 Task: Look for space in San Cataldo, Italy from 5th September, 2023 to 13th September, 2023 for 6 adults in price range Rs.15000 to Rs.20000. Place can be entire place with 3 bedrooms having 3 beds and 3 bathrooms. Property type can be house, flat, guest house. Booking option can be shelf check-in. Required host language is English.
Action: Mouse moved to (477, 86)
Screenshot: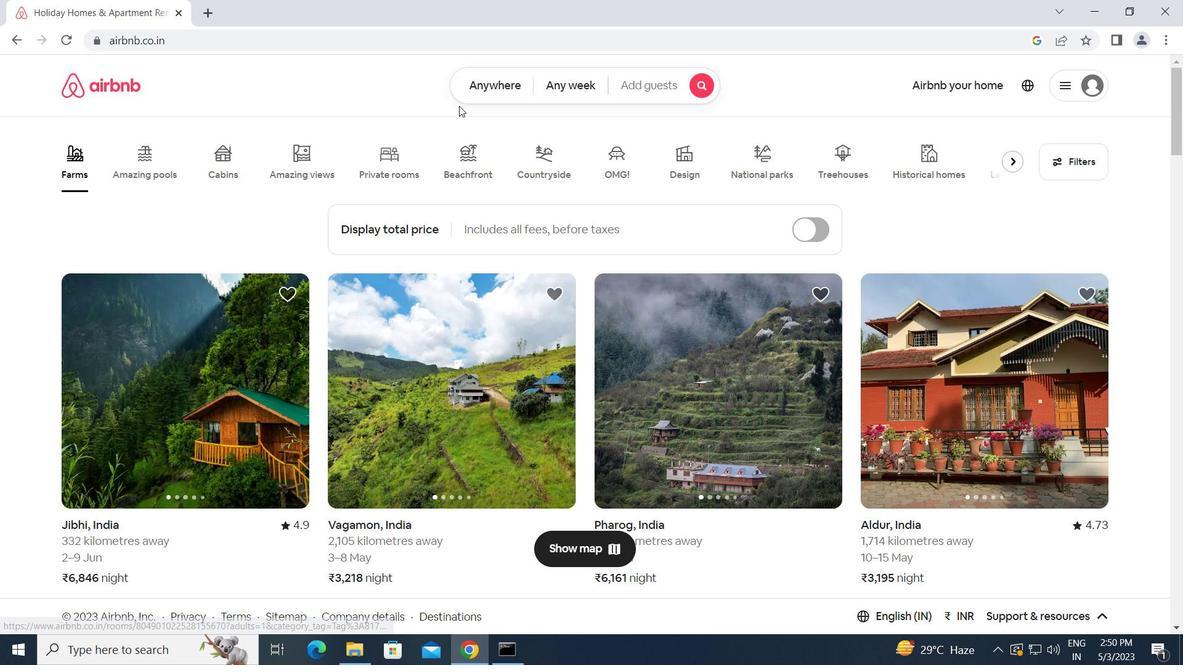 
Action: Mouse pressed left at (477, 86)
Screenshot: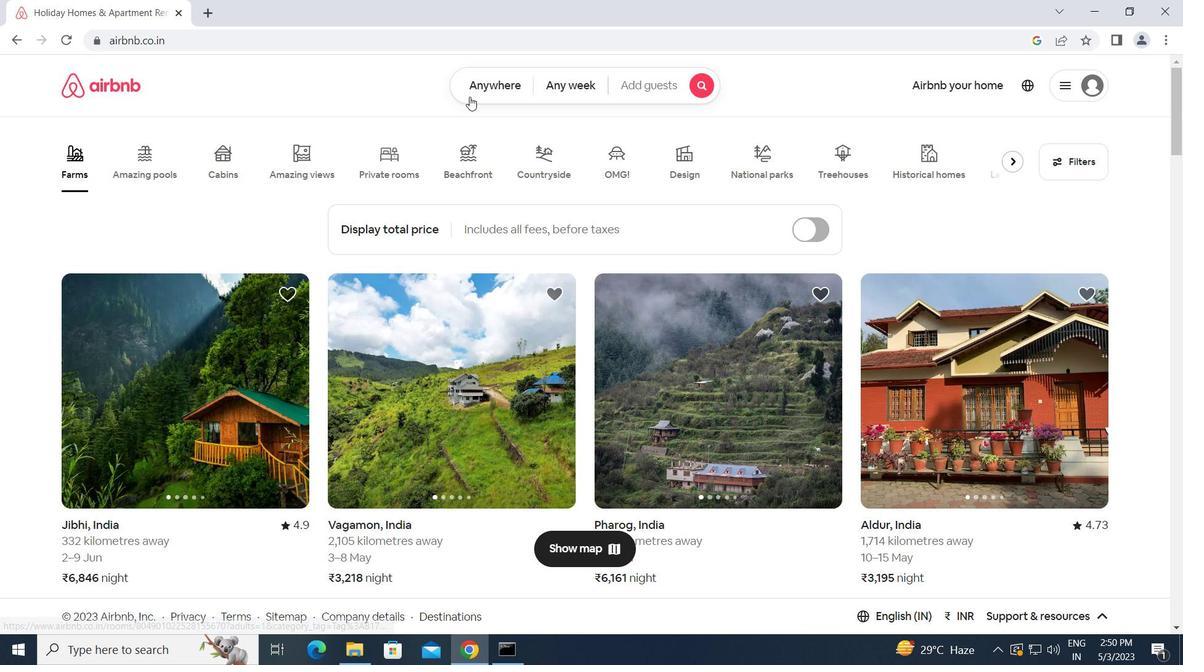 
Action: Mouse moved to (416, 131)
Screenshot: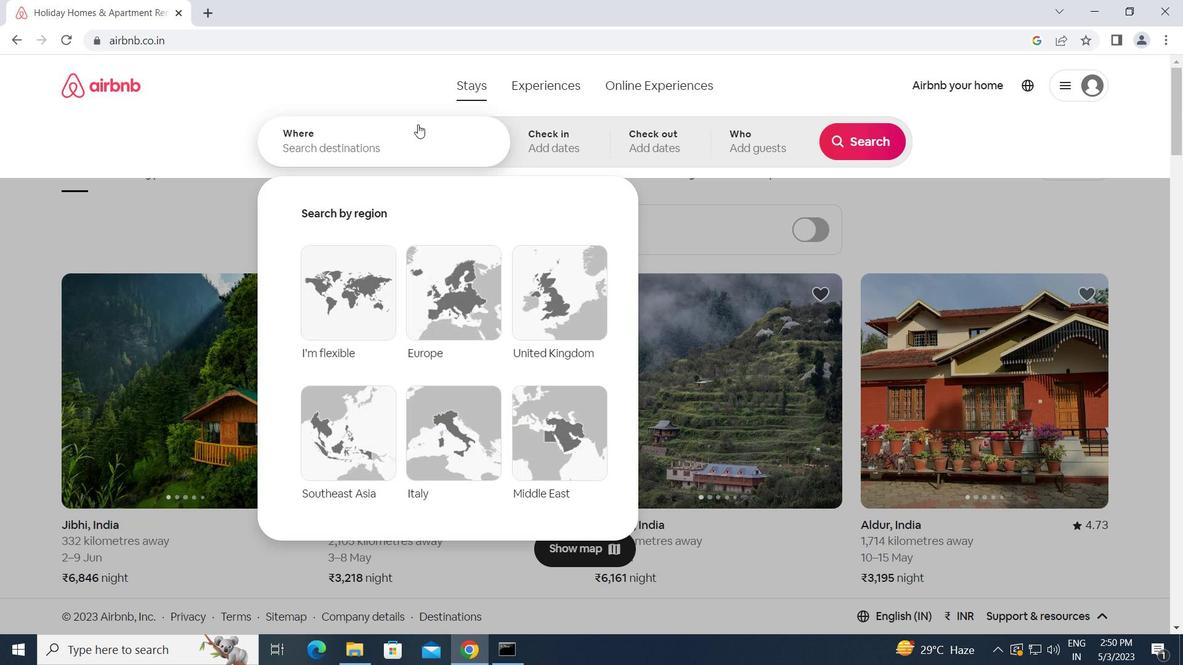 
Action: Mouse pressed left at (416, 131)
Screenshot: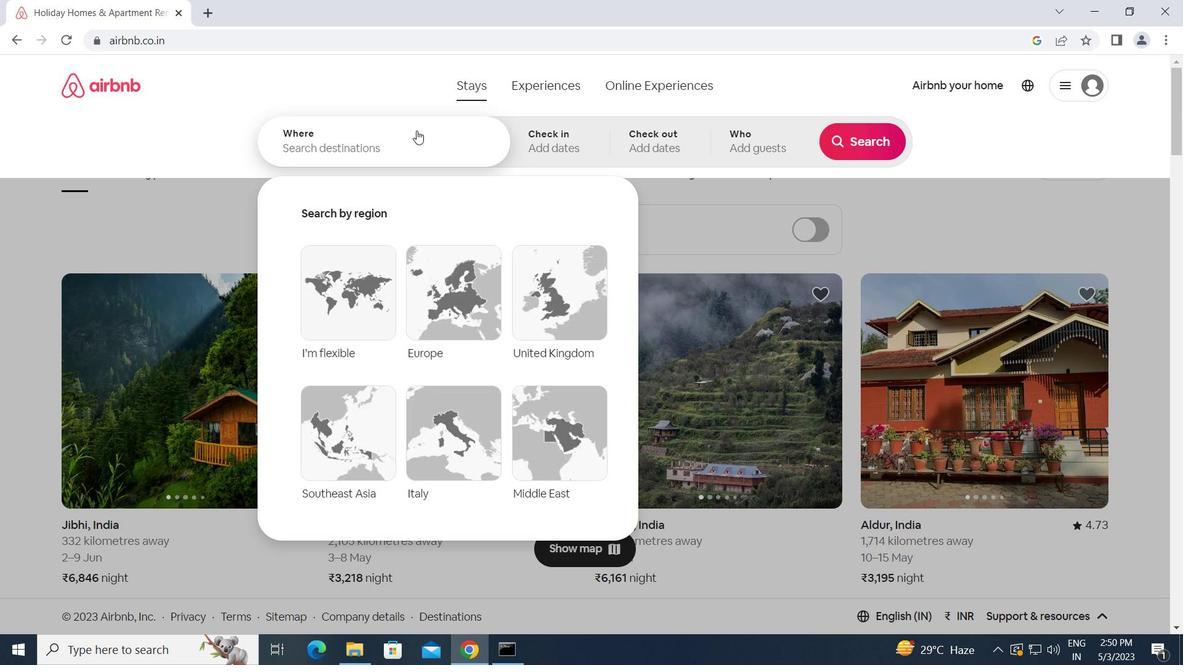 
Action: Key pressed s<Key.caps_lock>an<Key.space><Key.caps_lock>c<Key.caps_lock>ataldo,<Key.space><Key.caps_lock>i<Key.caps_lock>taly<Key.enter>
Screenshot: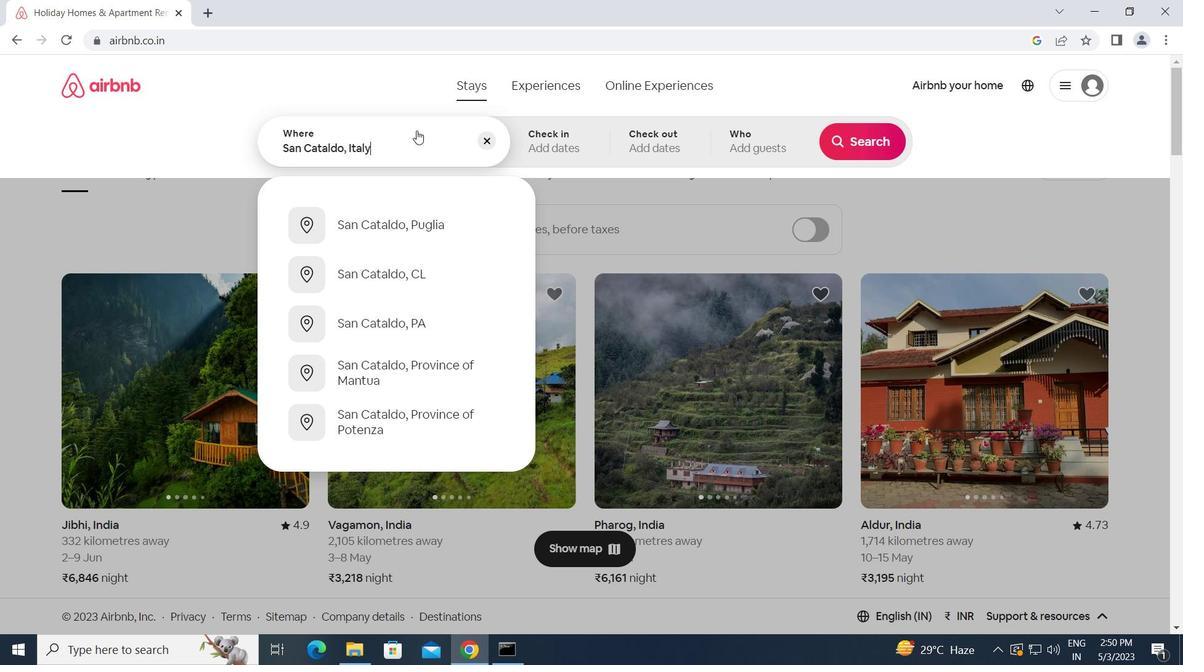 
Action: Mouse moved to (867, 272)
Screenshot: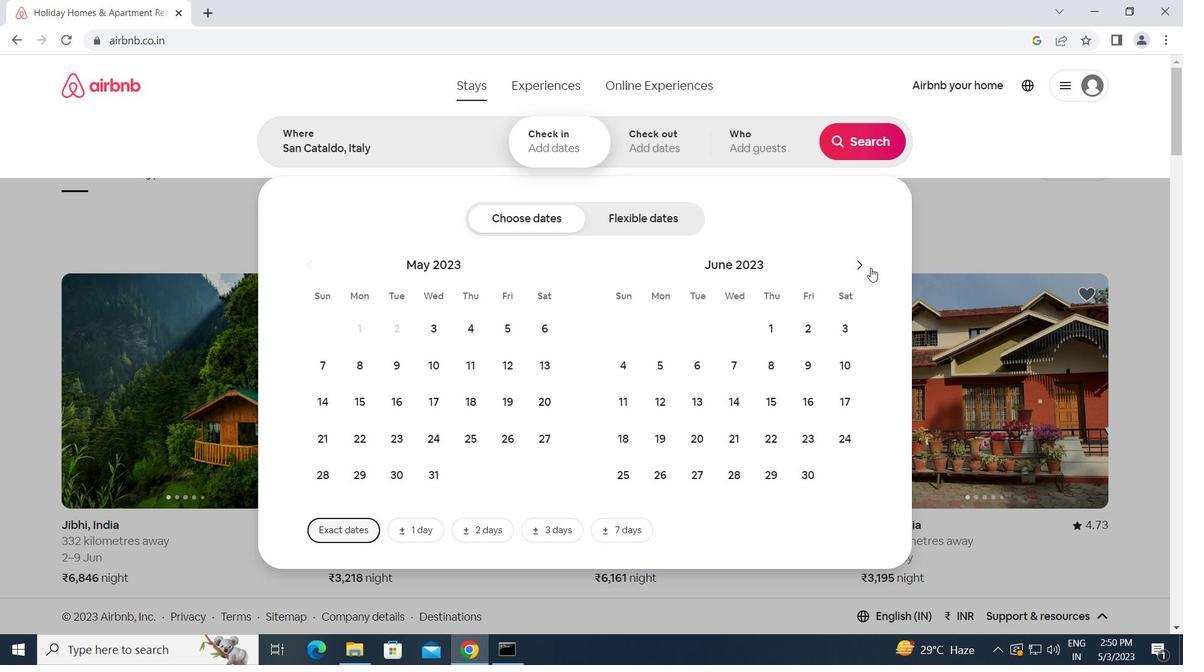 
Action: Mouse pressed left at (867, 272)
Screenshot: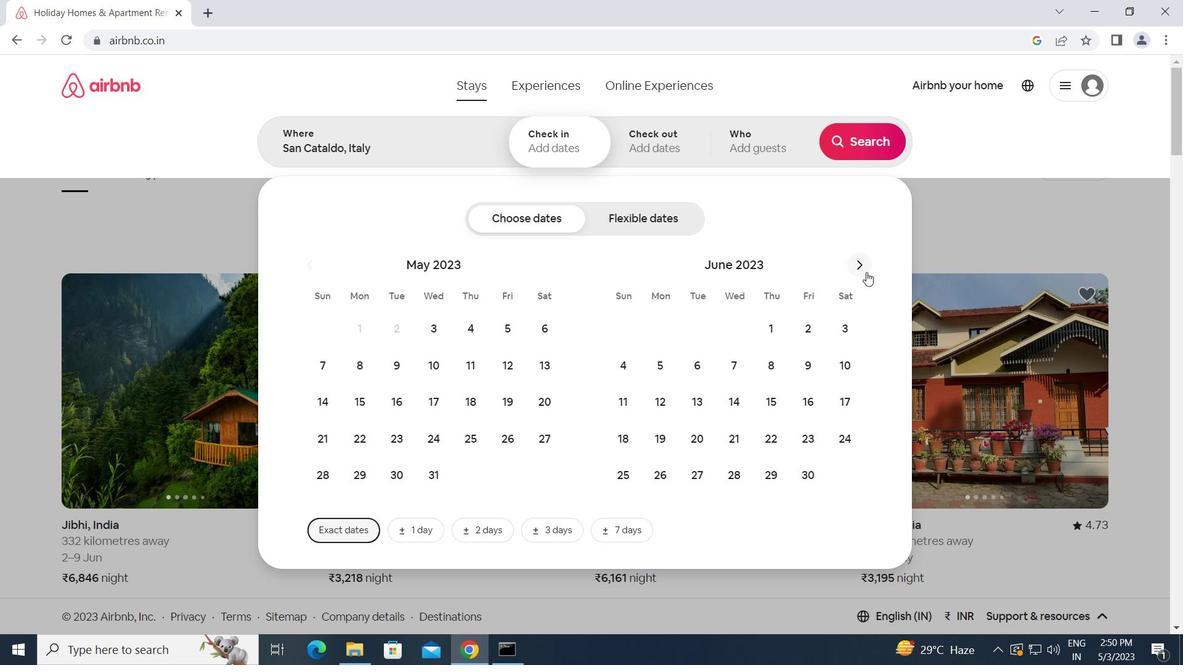 
Action: Mouse pressed left at (867, 272)
Screenshot: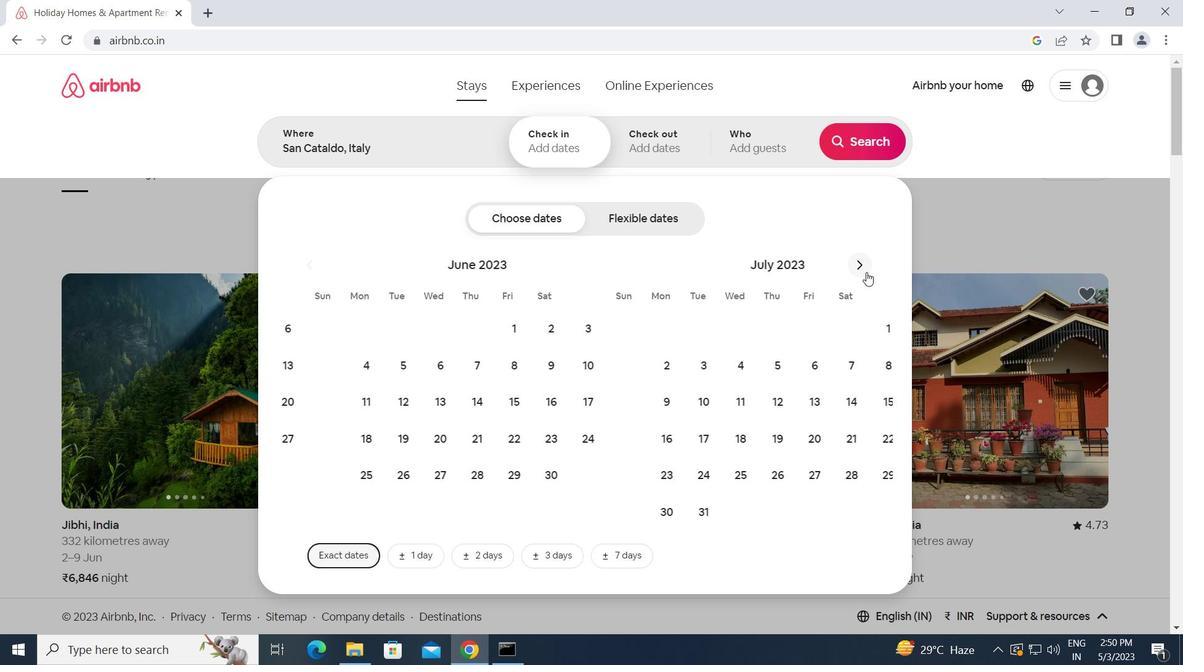 
Action: Mouse pressed left at (867, 272)
Screenshot: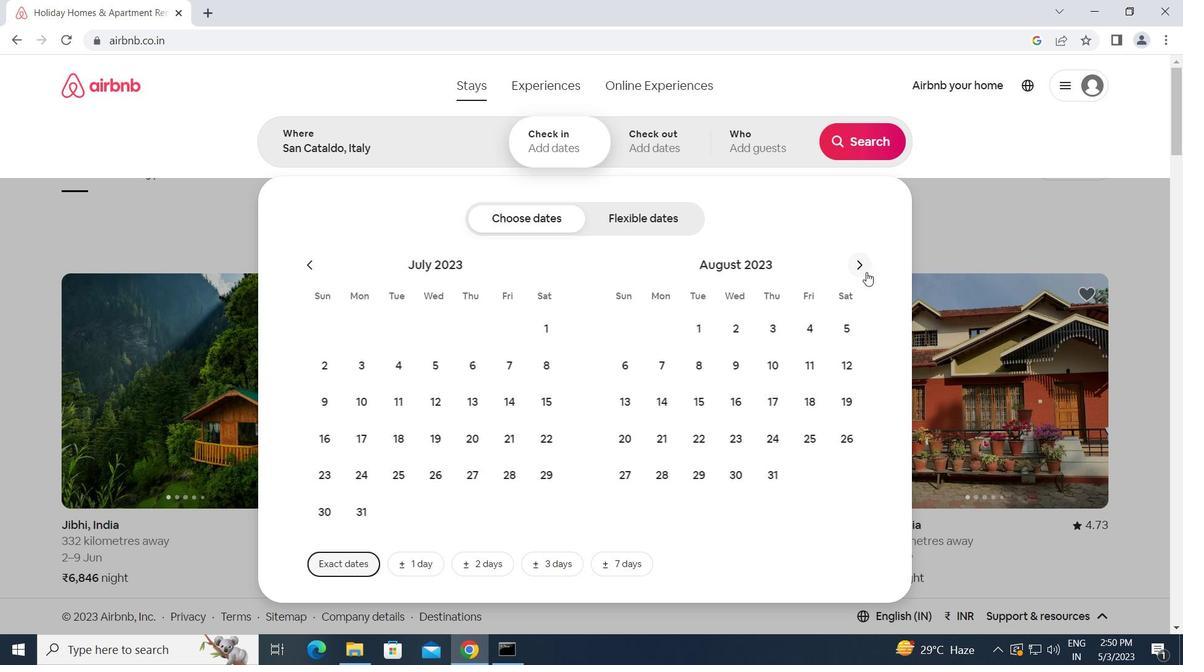 
Action: Mouse moved to (694, 371)
Screenshot: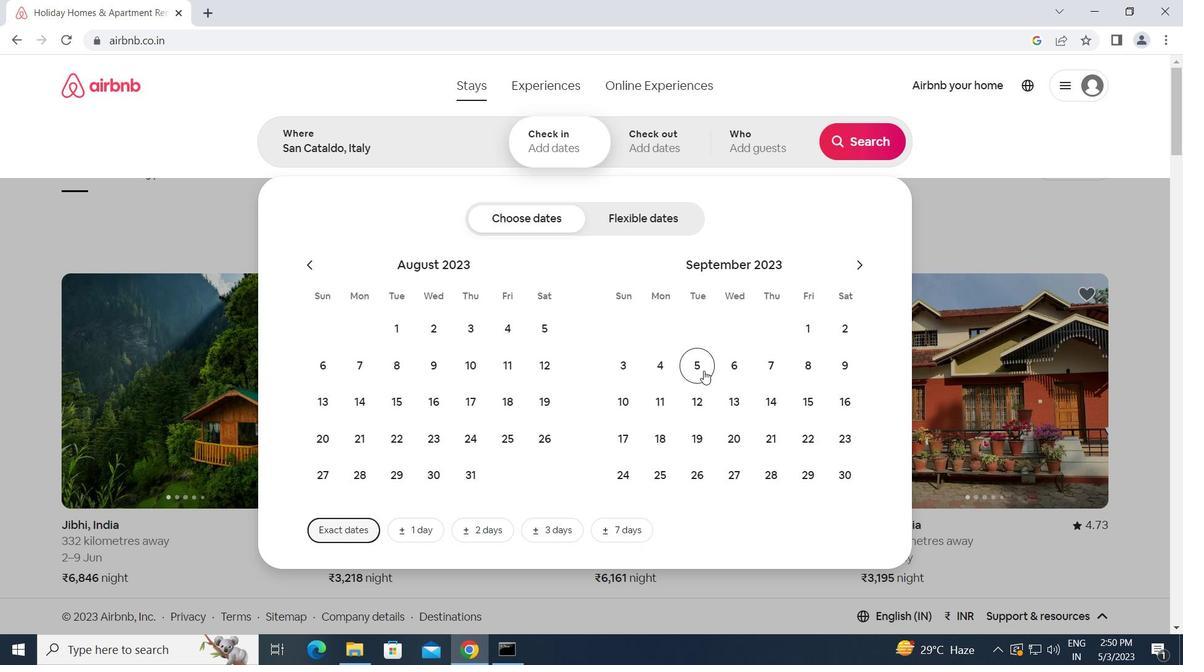 
Action: Mouse pressed left at (694, 371)
Screenshot: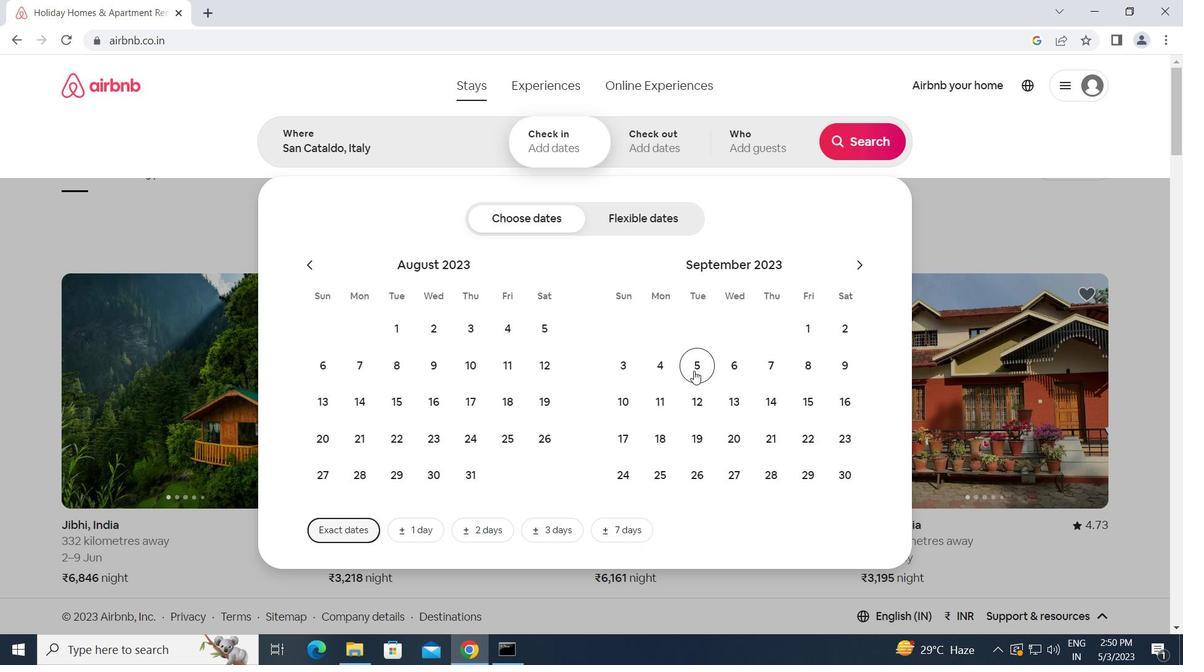 
Action: Mouse moved to (743, 402)
Screenshot: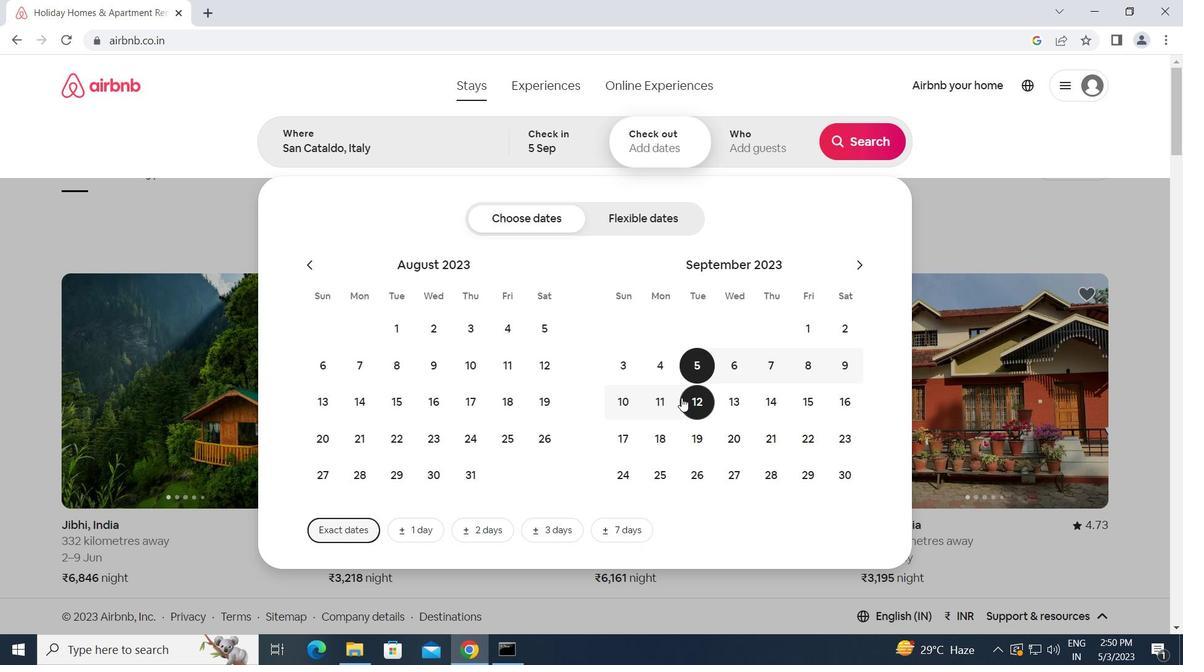 
Action: Mouse pressed left at (743, 402)
Screenshot: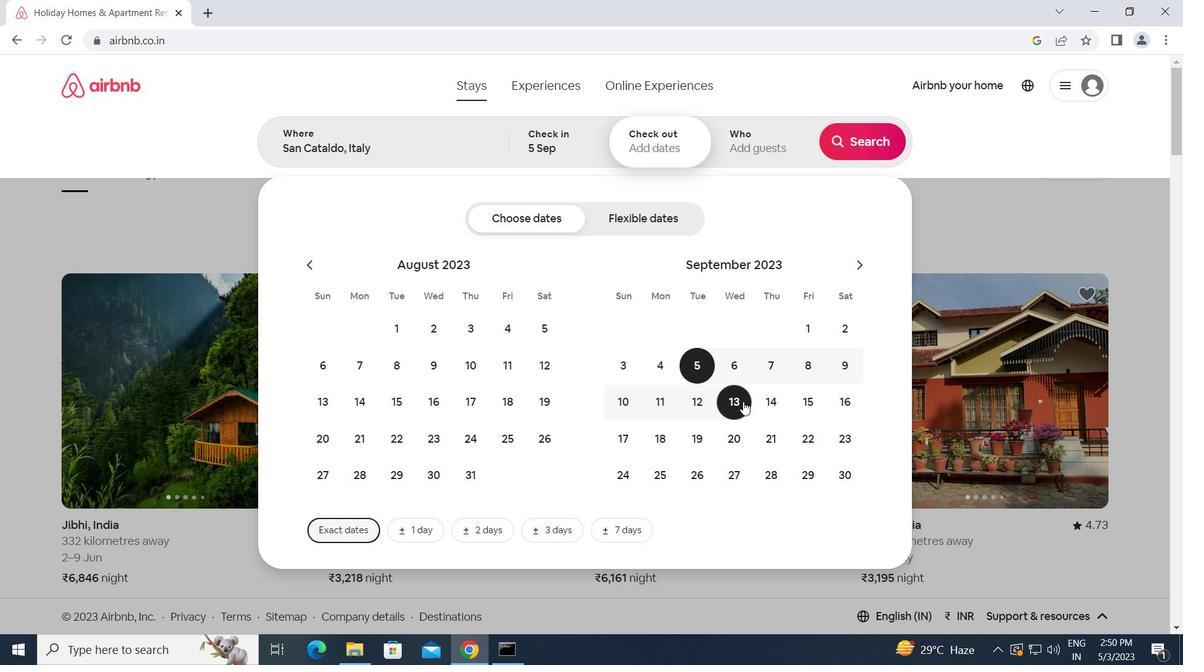 
Action: Mouse moved to (768, 141)
Screenshot: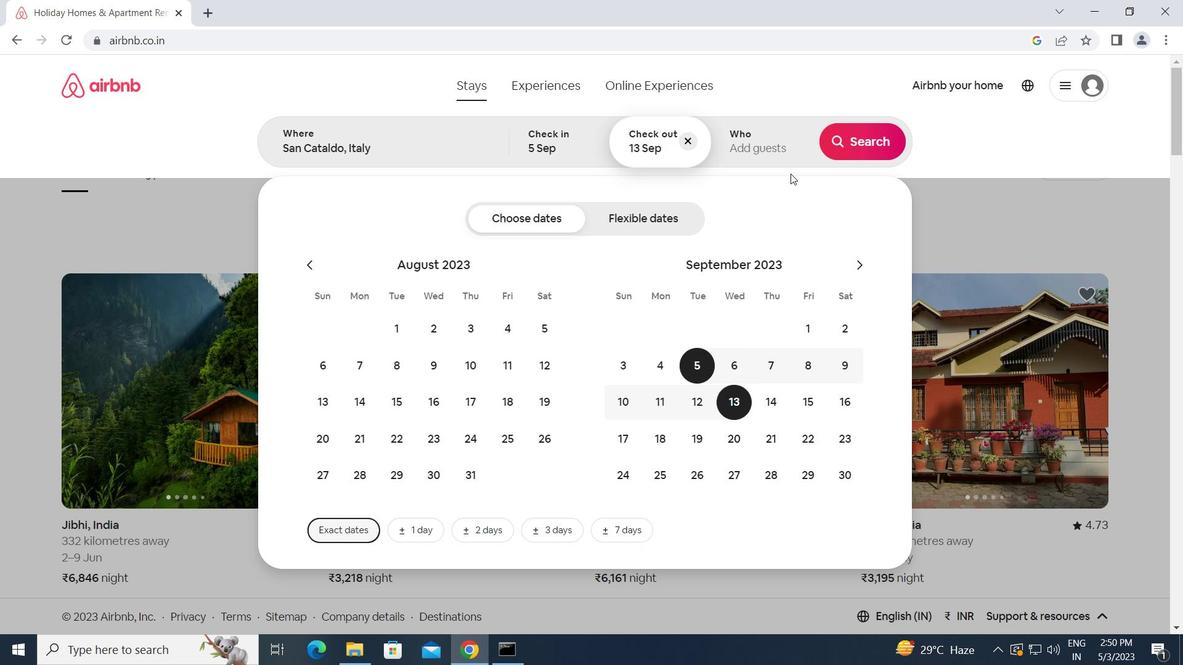 
Action: Mouse pressed left at (768, 141)
Screenshot: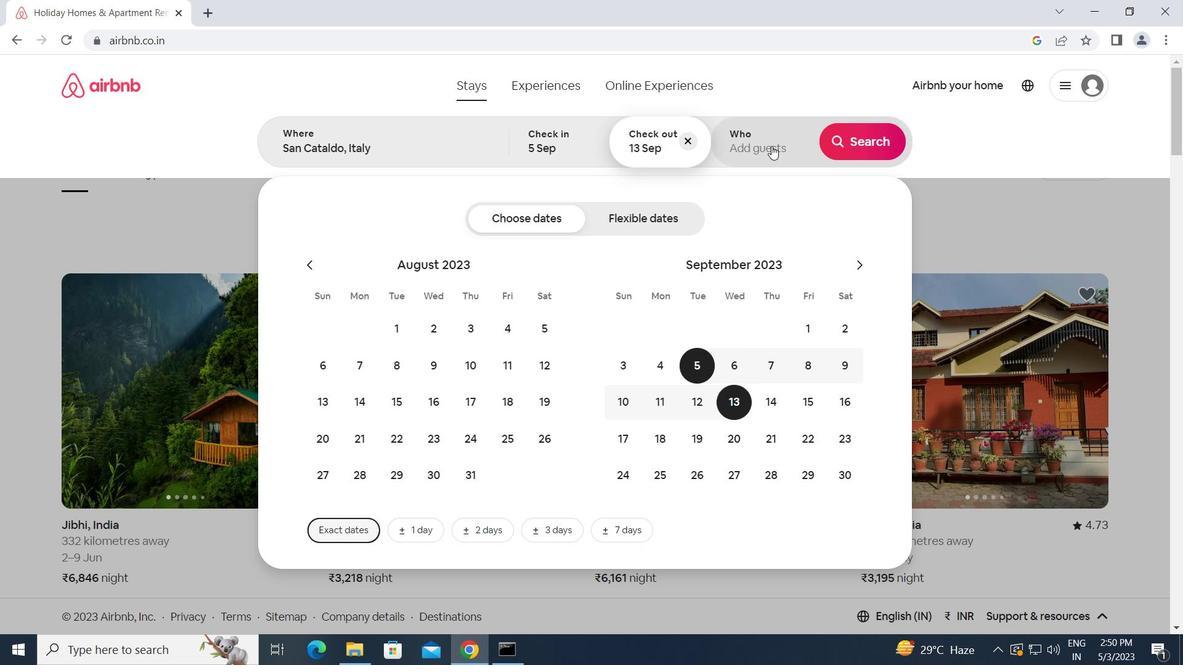 
Action: Mouse moved to (873, 225)
Screenshot: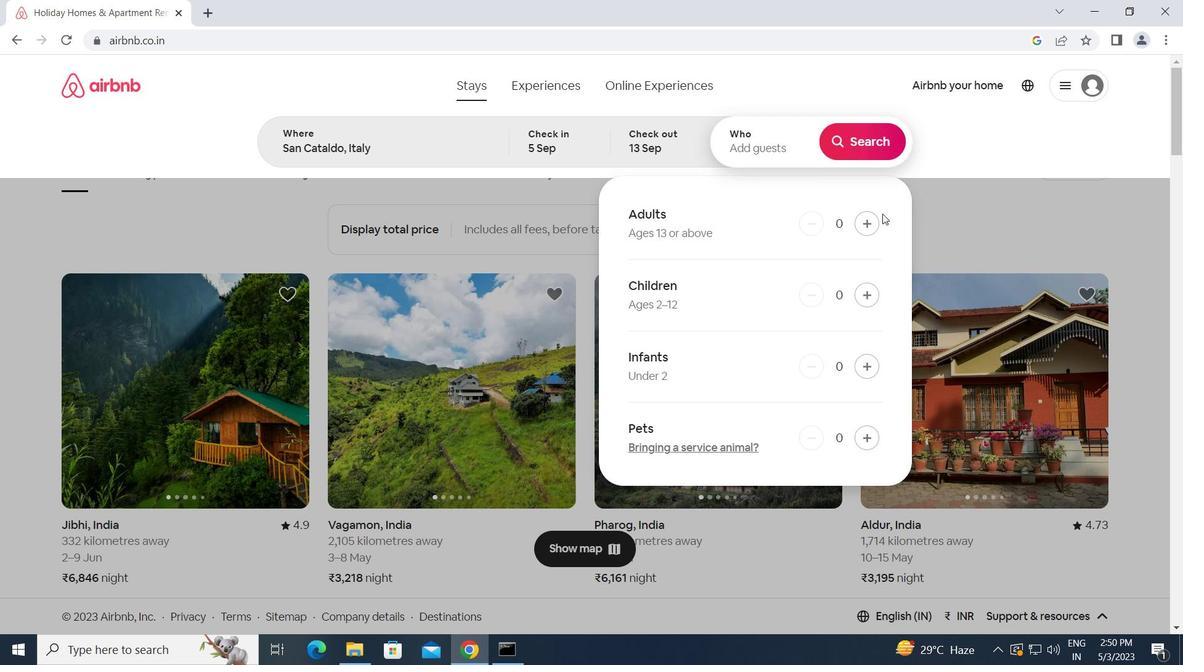 
Action: Mouse pressed left at (873, 225)
Screenshot: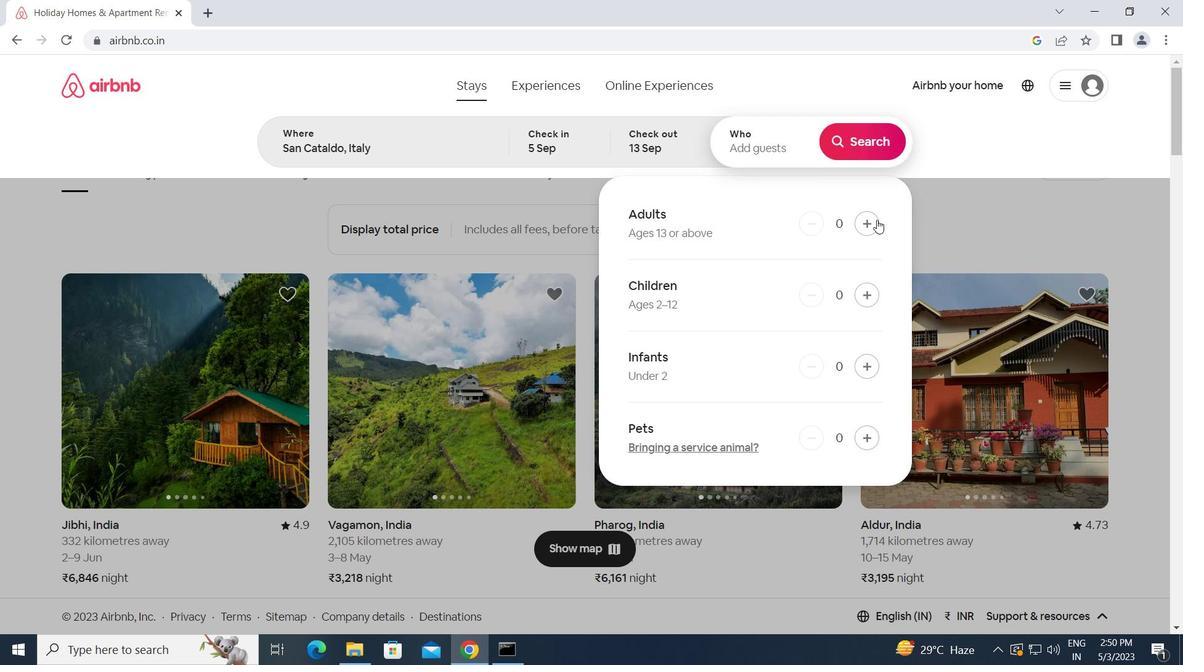 
Action: Mouse moved to (873, 226)
Screenshot: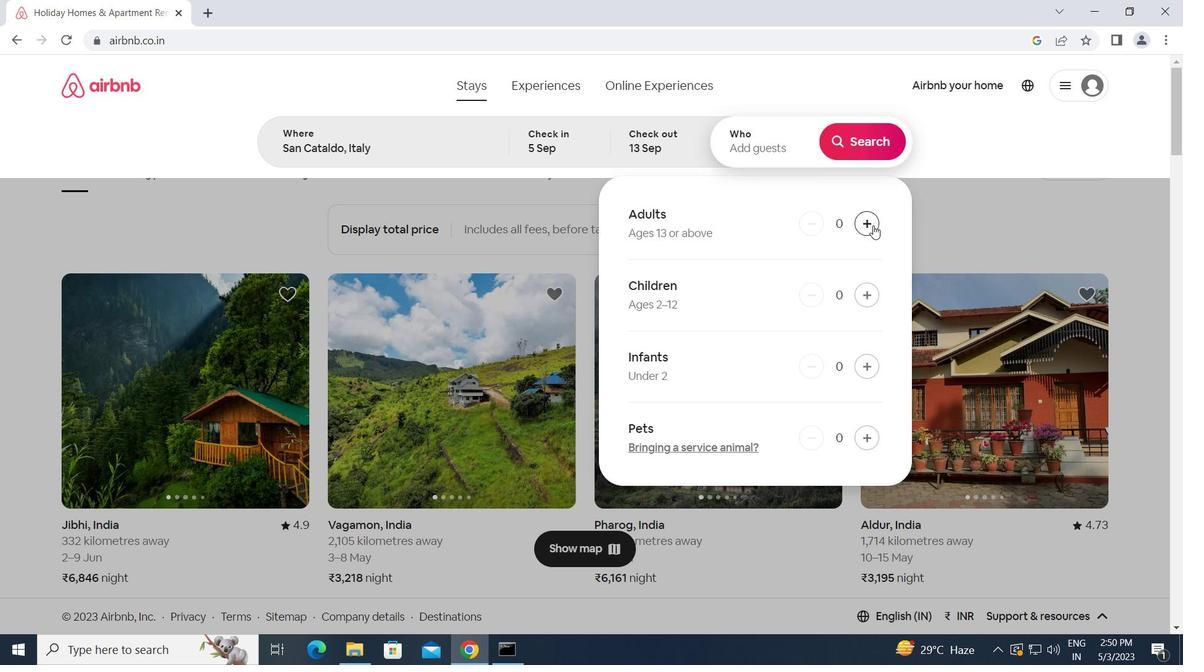 
Action: Mouse pressed left at (873, 226)
Screenshot: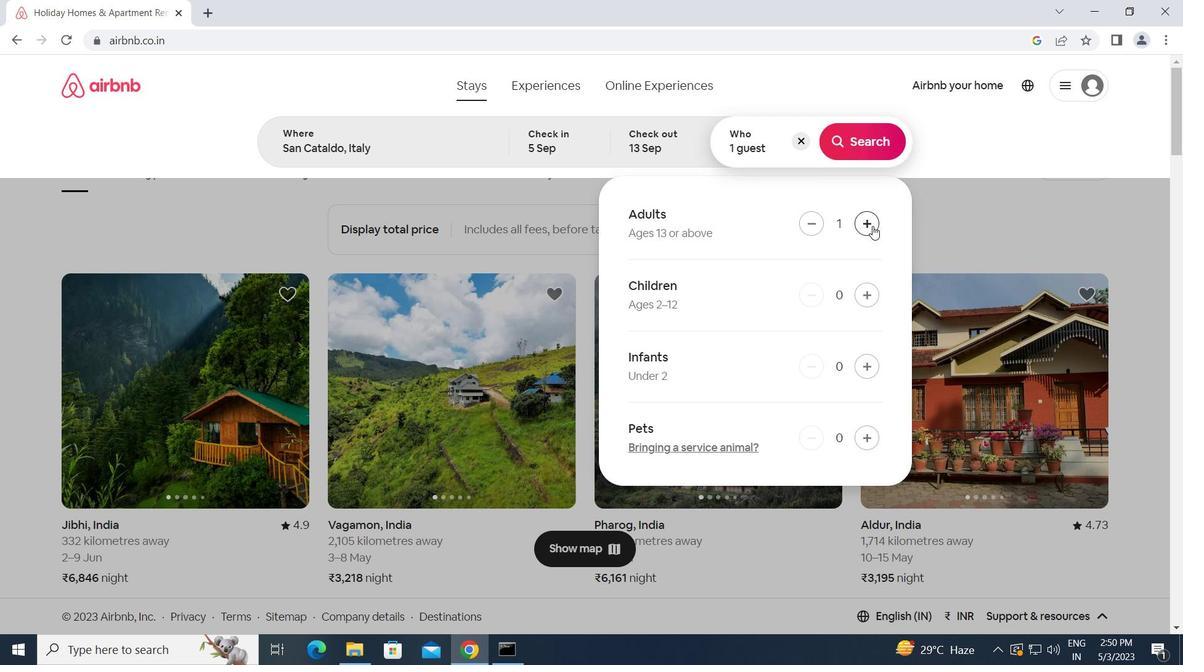 
Action: Mouse pressed left at (873, 226)
Screenshot: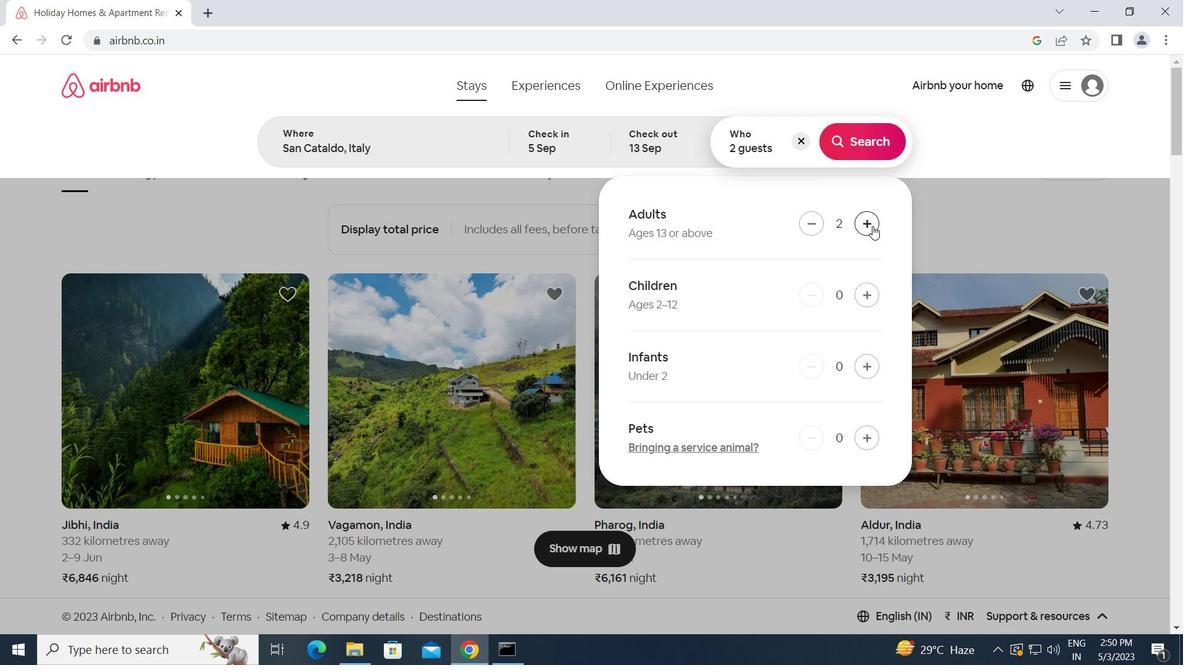 
Action: Mouse pressed left at (873, 226)
Screenshot: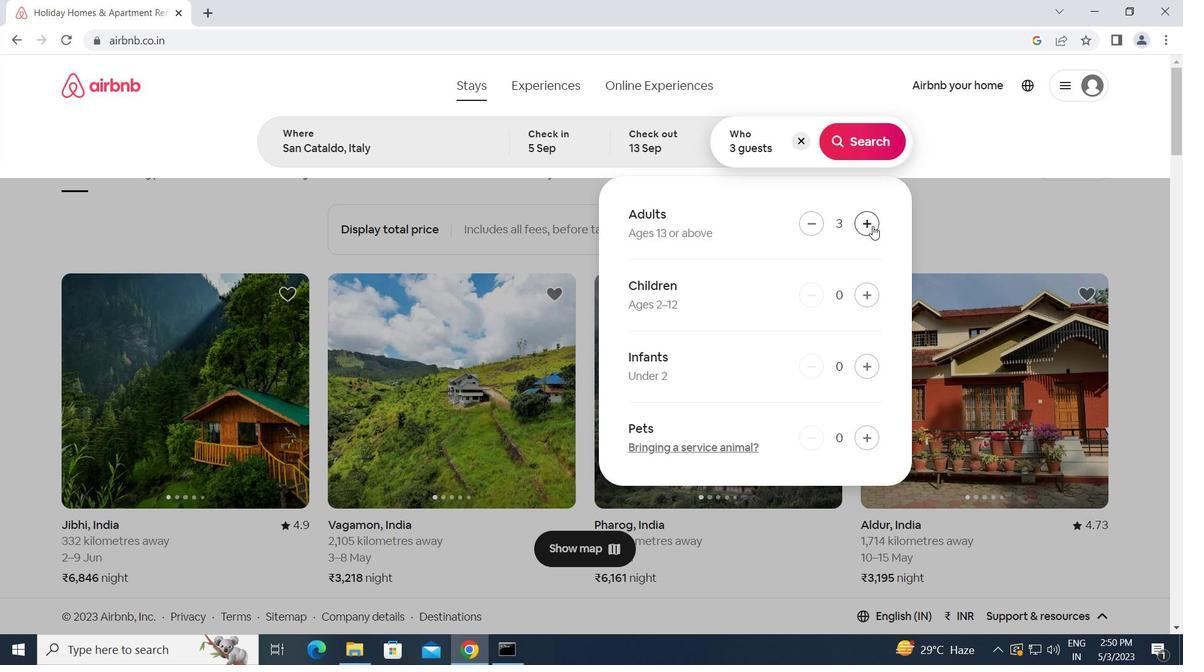 
Action: Mouse pressed left at (873, 226)
Screenshot: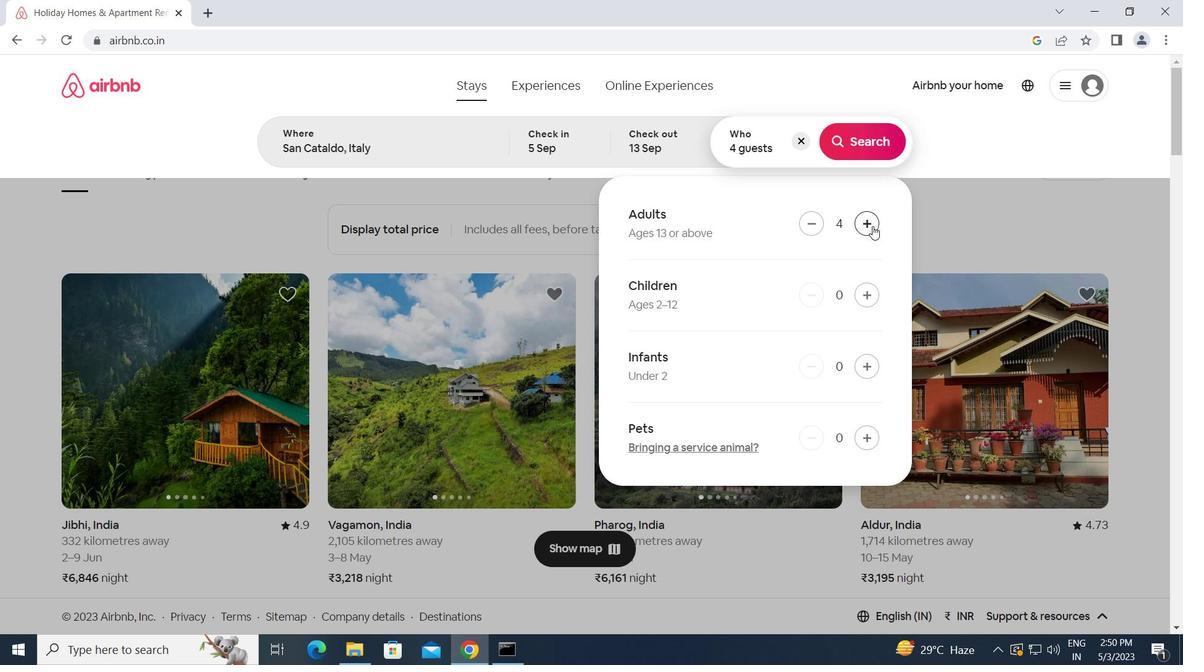 
Action: Mouse pressed left at (873, 226)
Screenshot: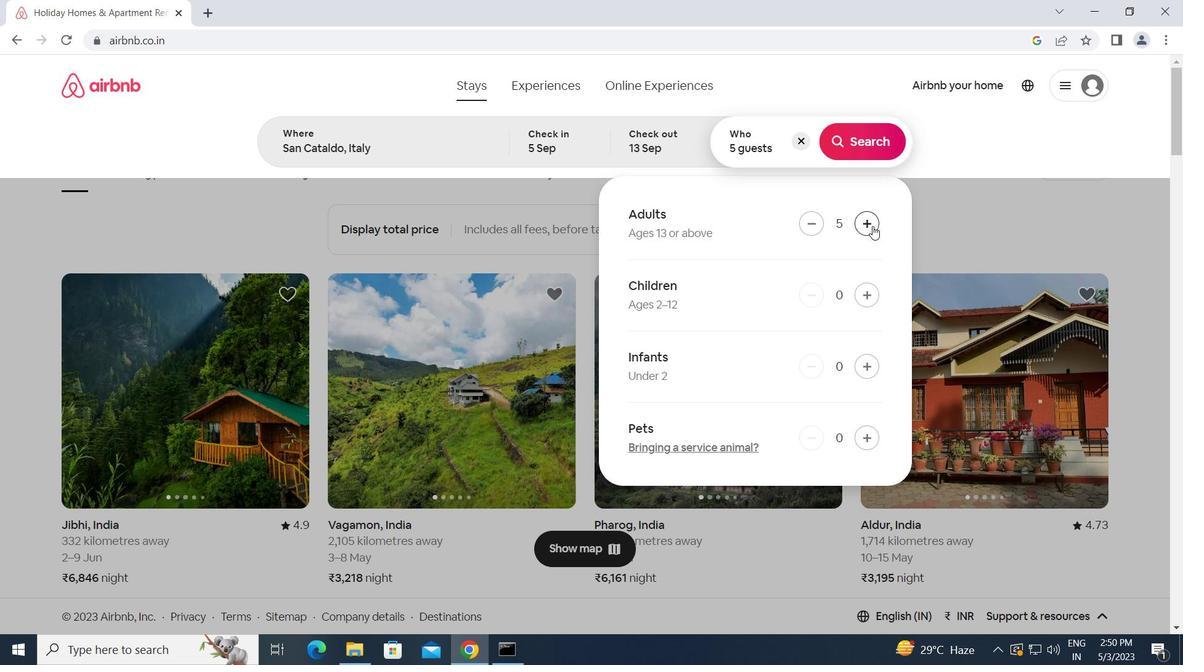 
Action: Mouse moved to (858, 146)
Screenshot: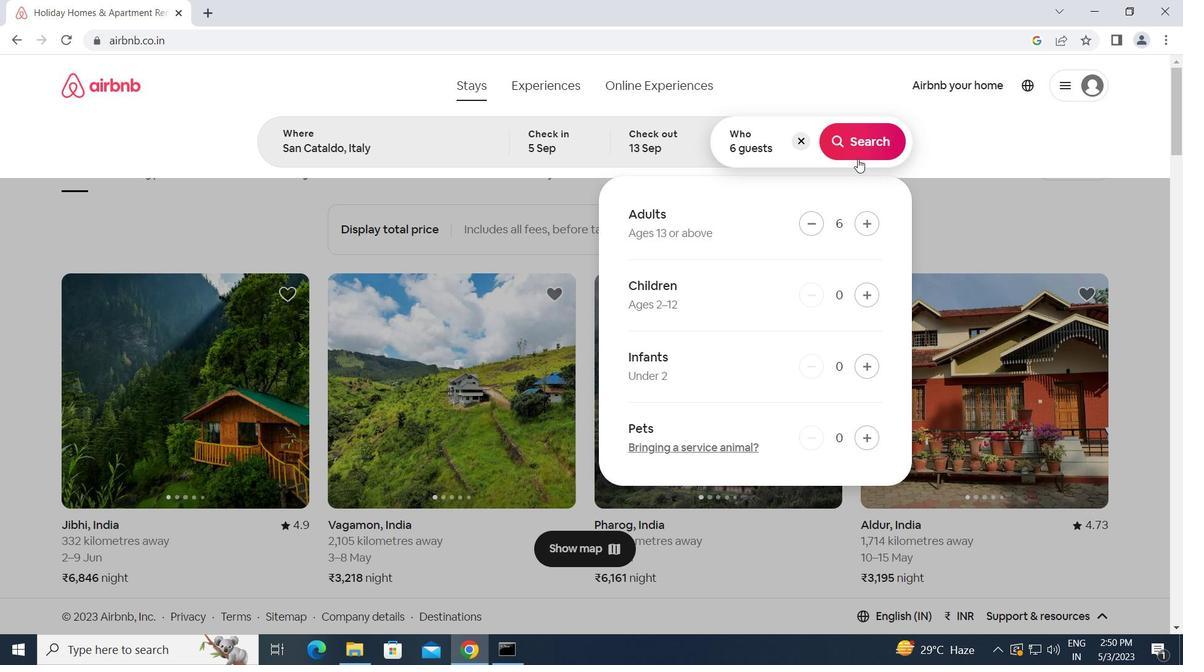 
Action: Mouse pressed left at (858, 146)
Screenshot: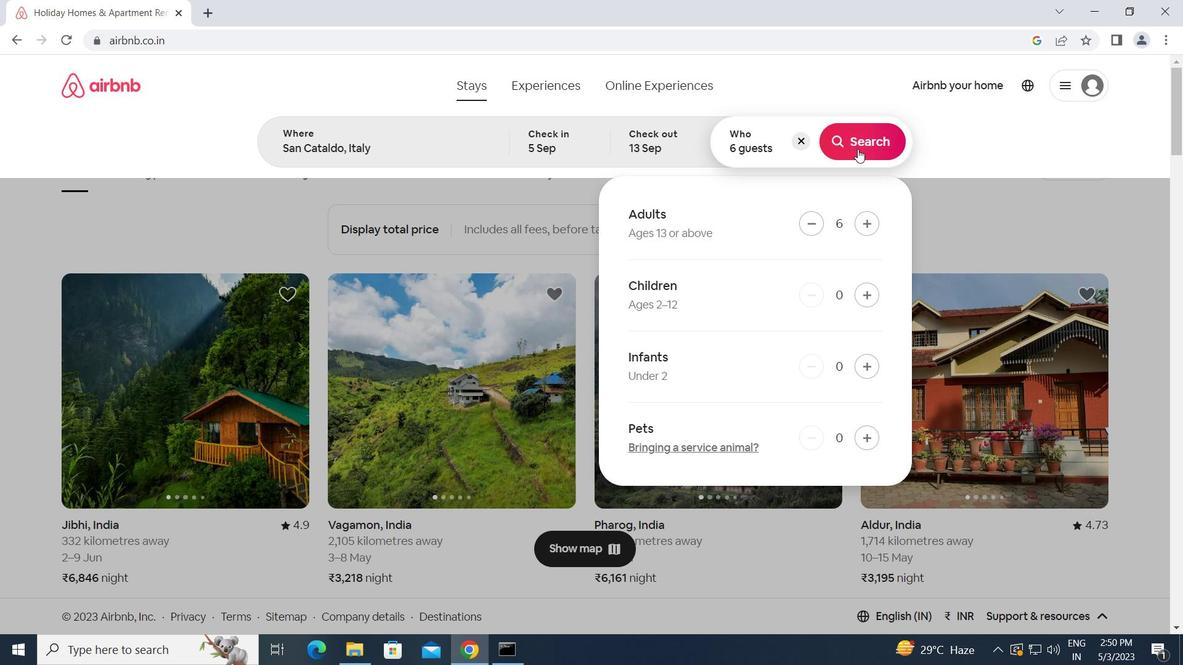 
Action: Mouse moved to (1101, 148)
Screenshot: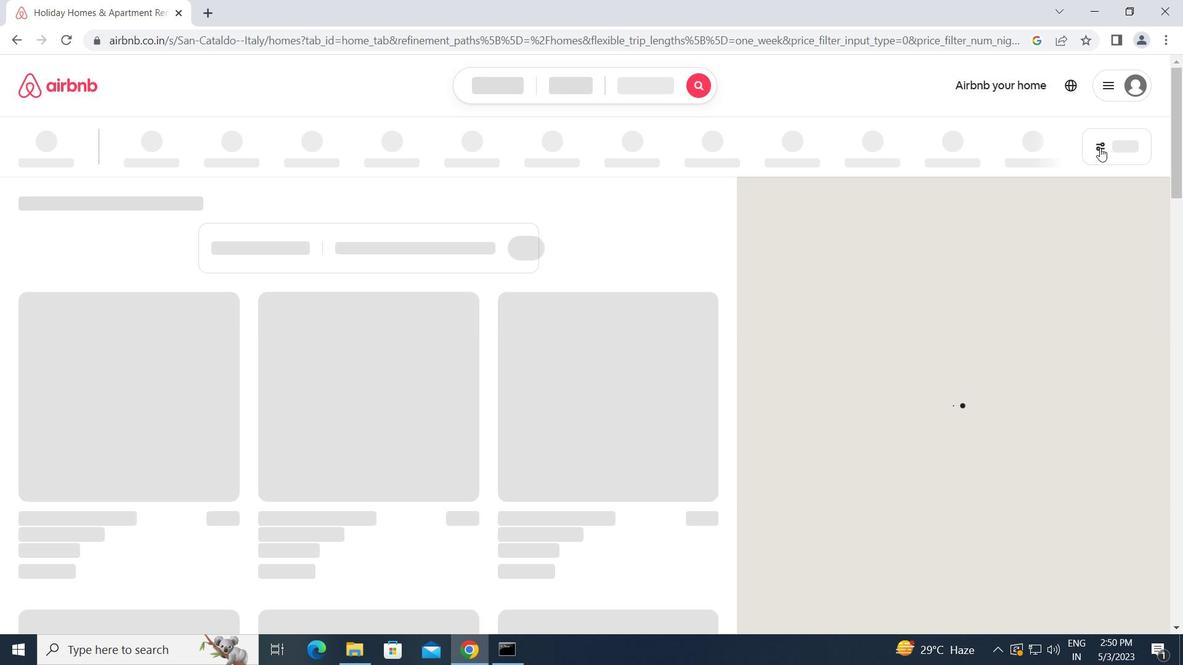 
Action: Mouse pressed left at (1101, 148)
Screenshot: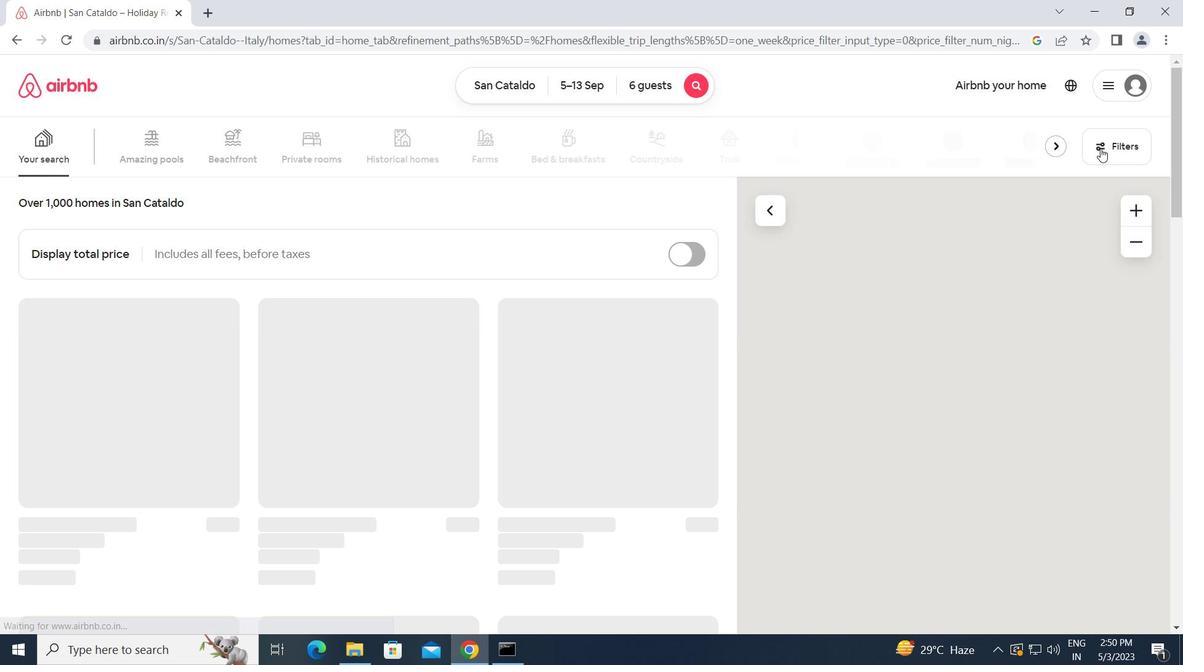 
Action: Mouse moved to (384, 345)
Screenshot: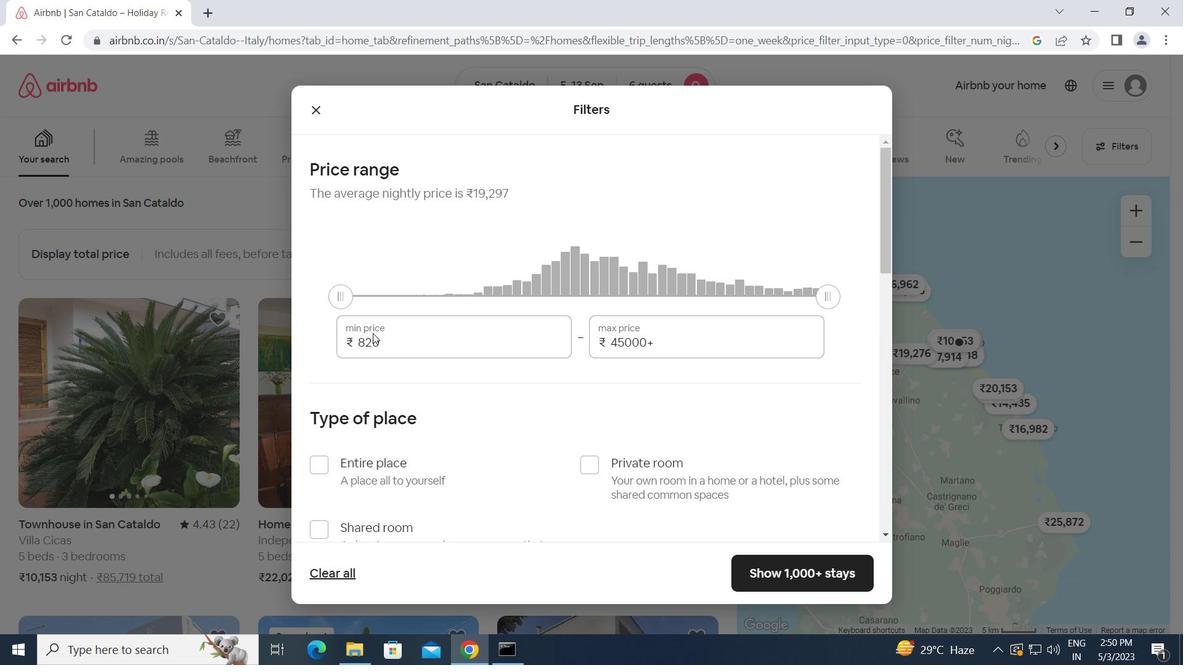 
Action: Mouse pressed left at (384, 345)
Screenshot: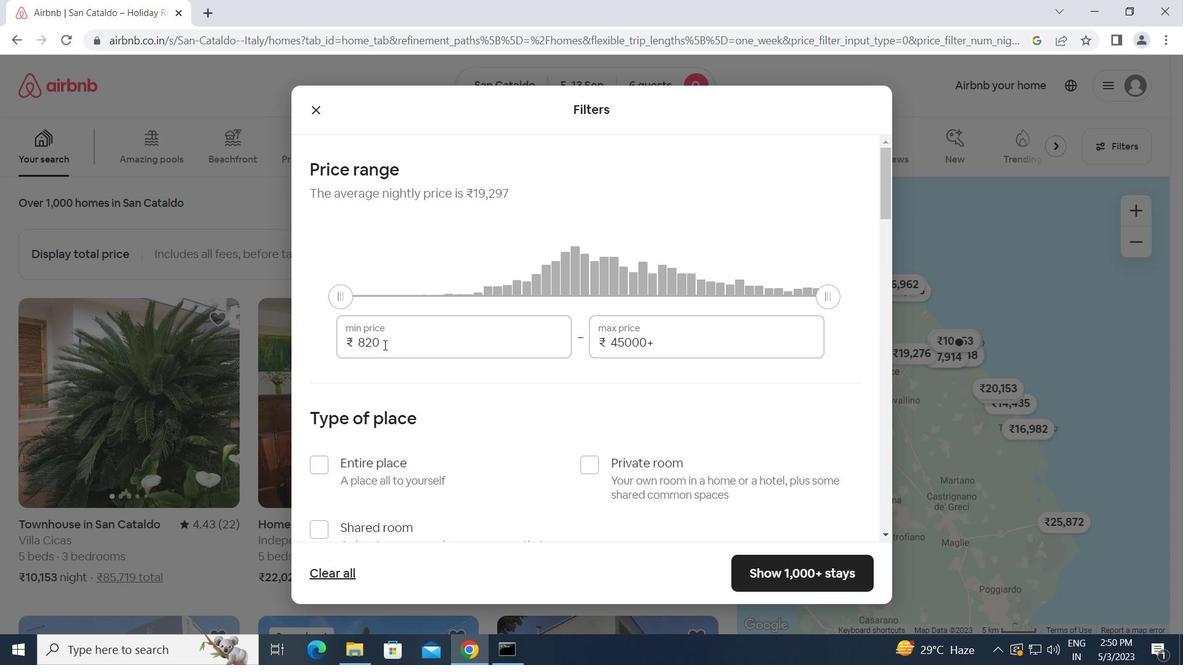 
Action: Mouse moved to (335, 346)
Screenshot: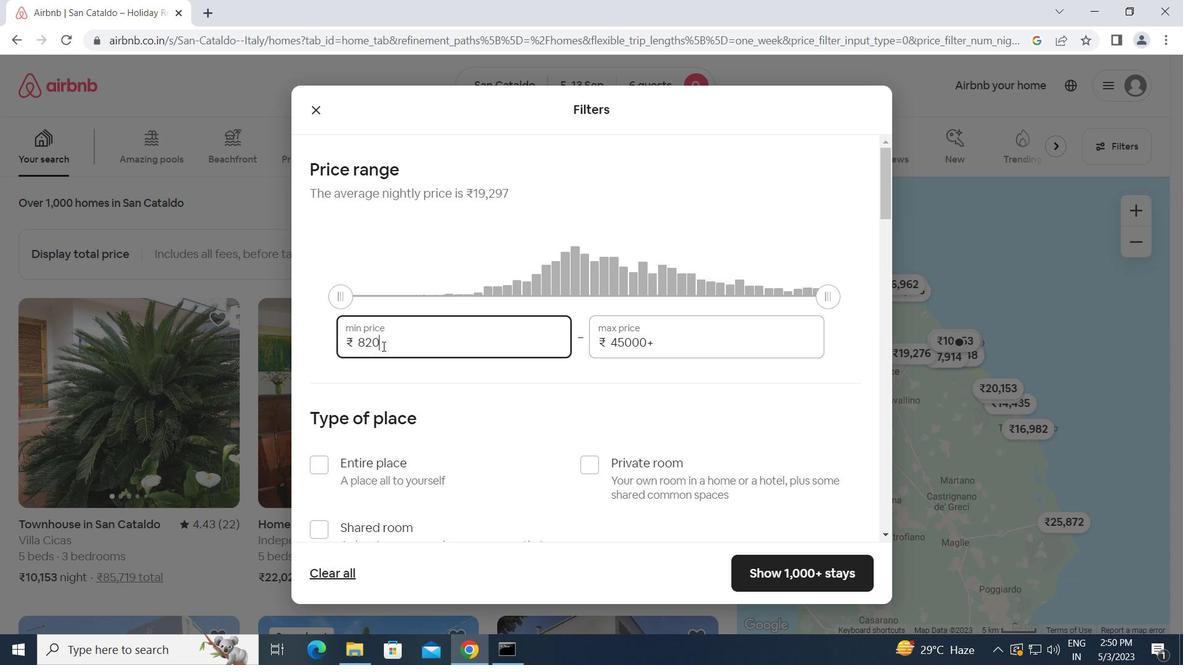 
Action: Key pressed 15000
Screenshot: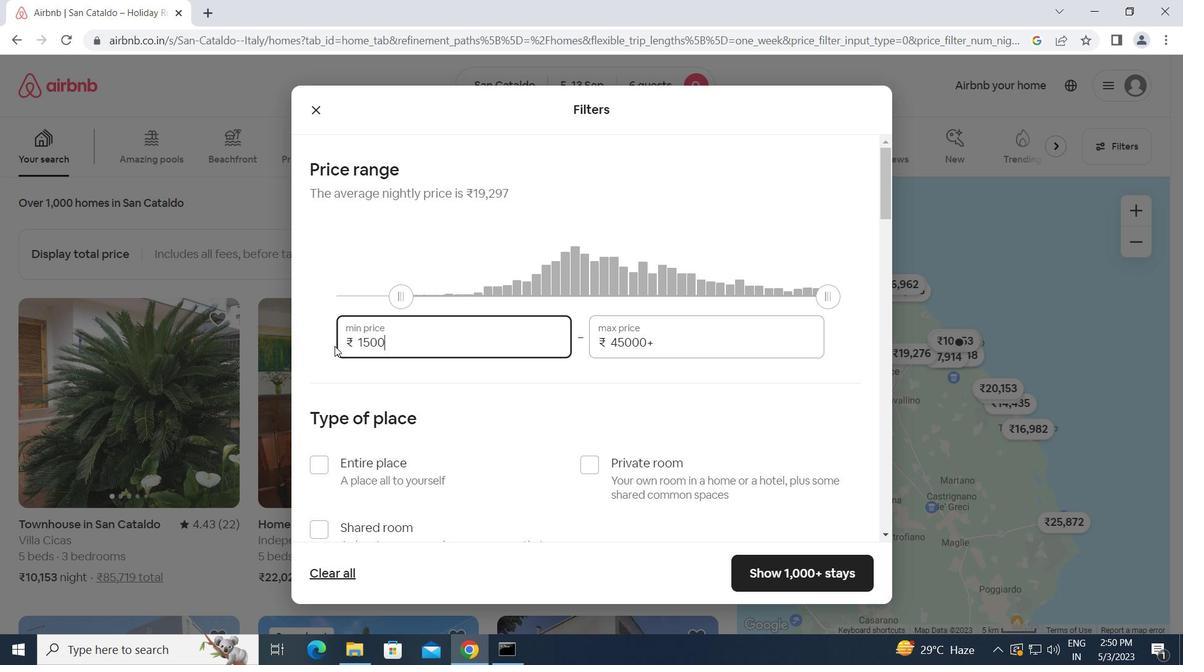 
Action: Mouse moved to (585, 349)
Screenshot: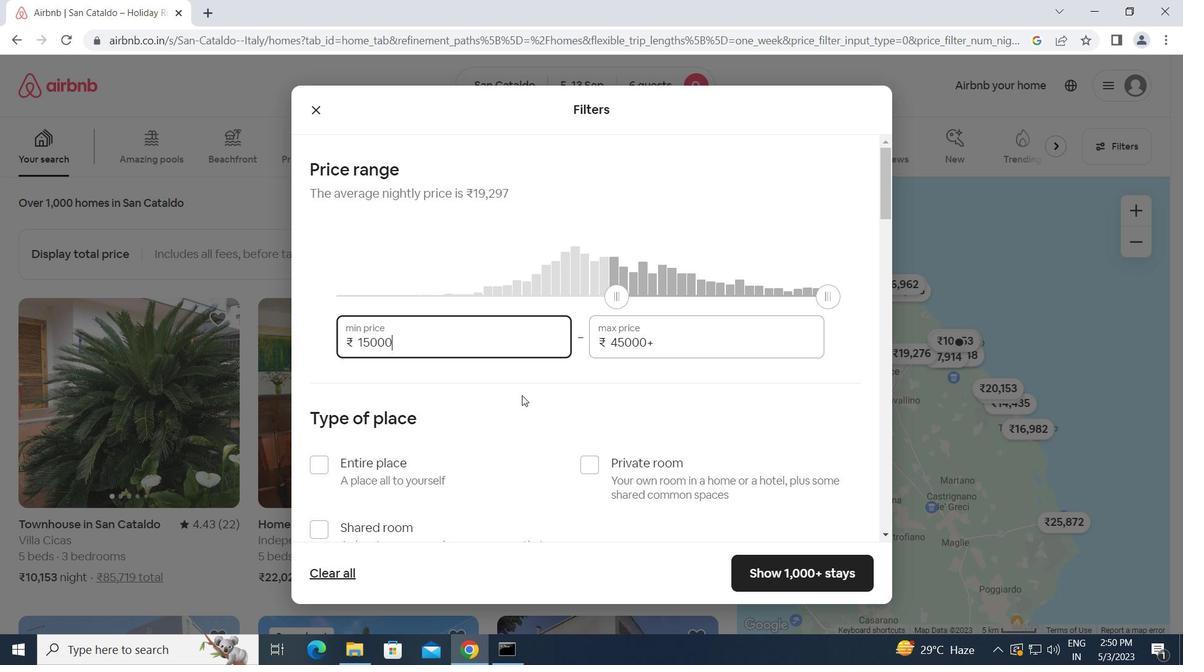 
Action: Key pressed <Key.tab>20000
Screenshot: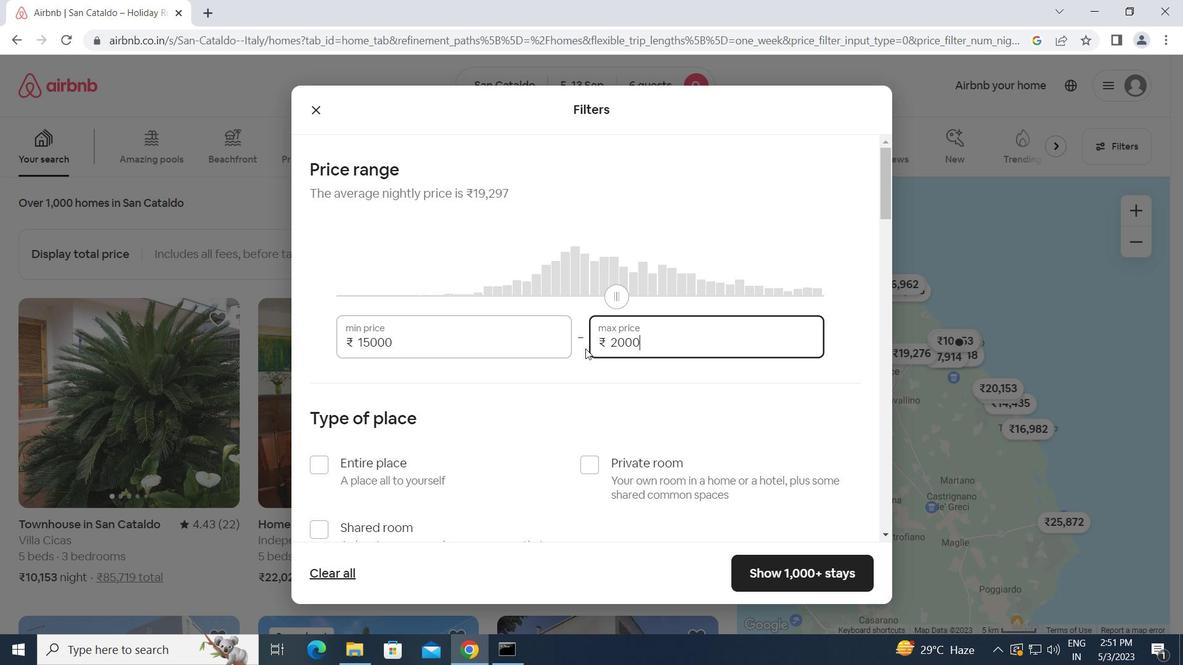 
Action: Mouse moved to (313, 461)
Screenshot: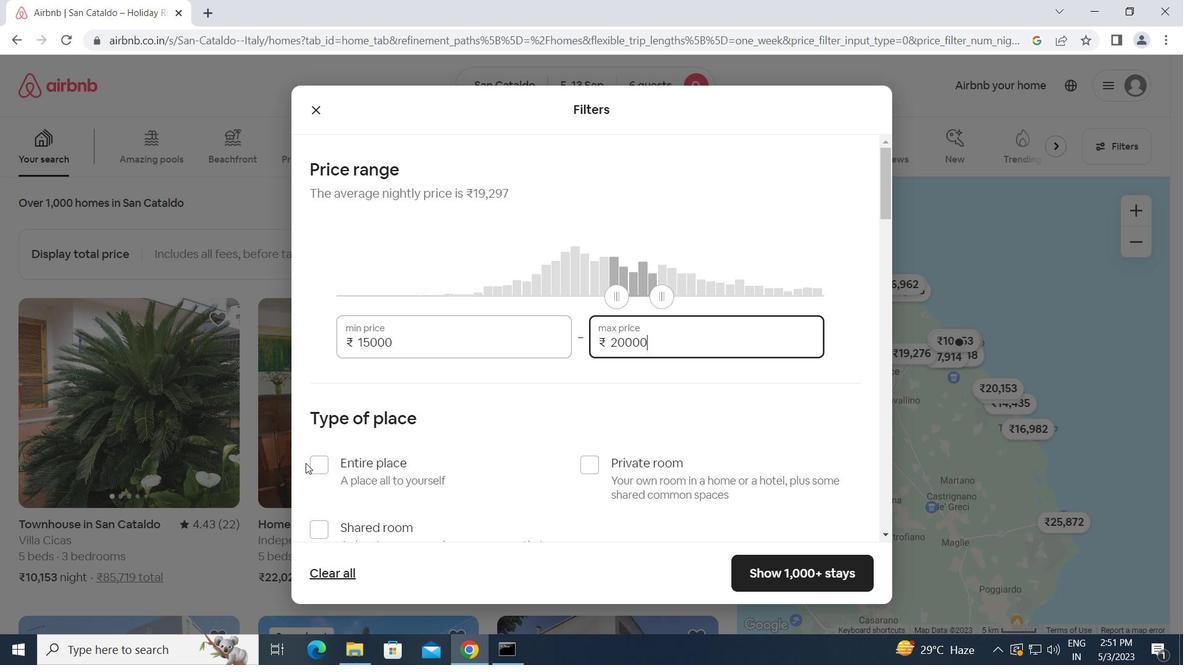
Action: Mouse pressed left at (313, 461)
Screenshot: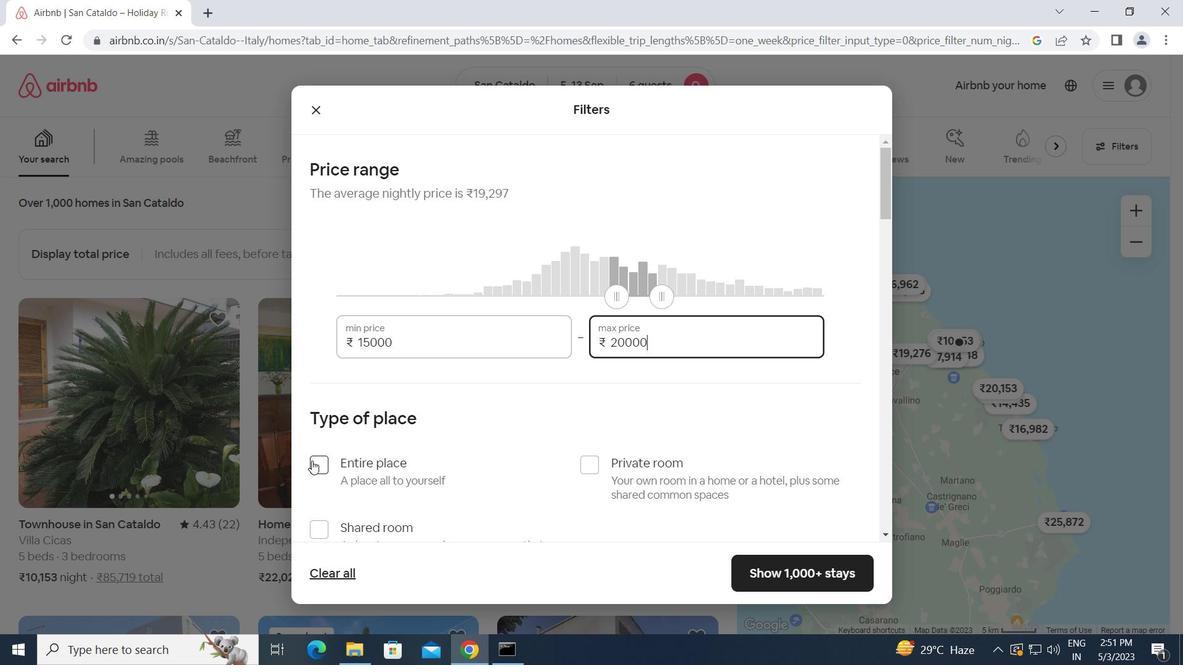 
Action: Mouse moved to (541, 509)
Screenshot: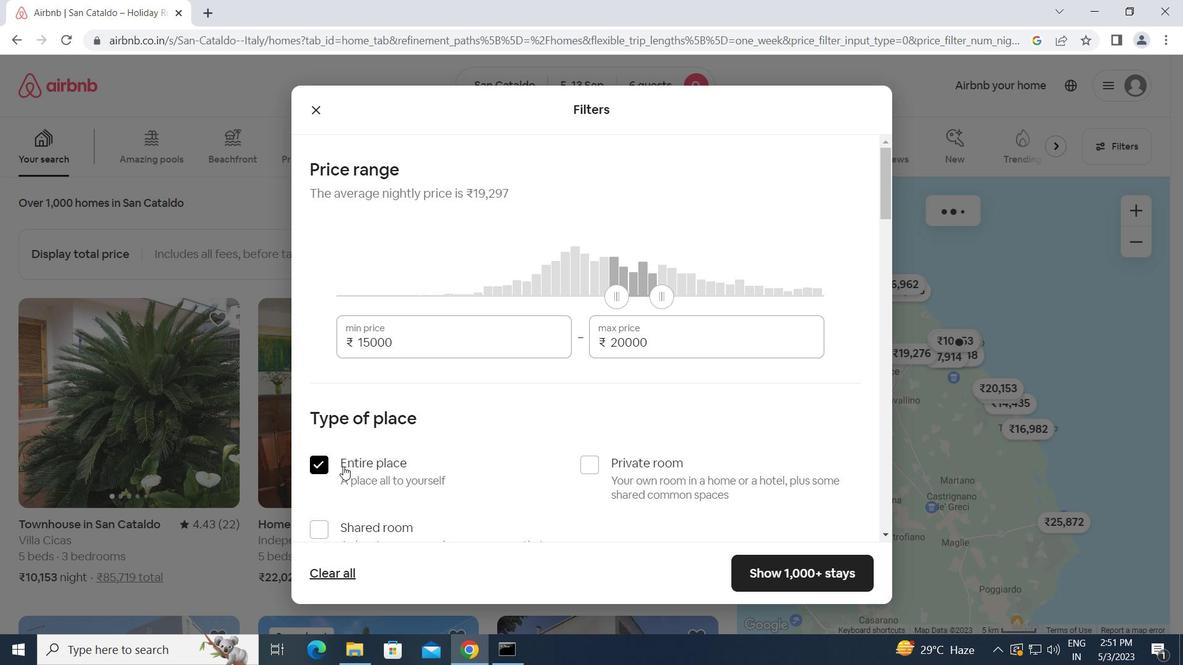 
Action: Mouse scrolled (541, 508) with delta (0, 0)
Screenshot: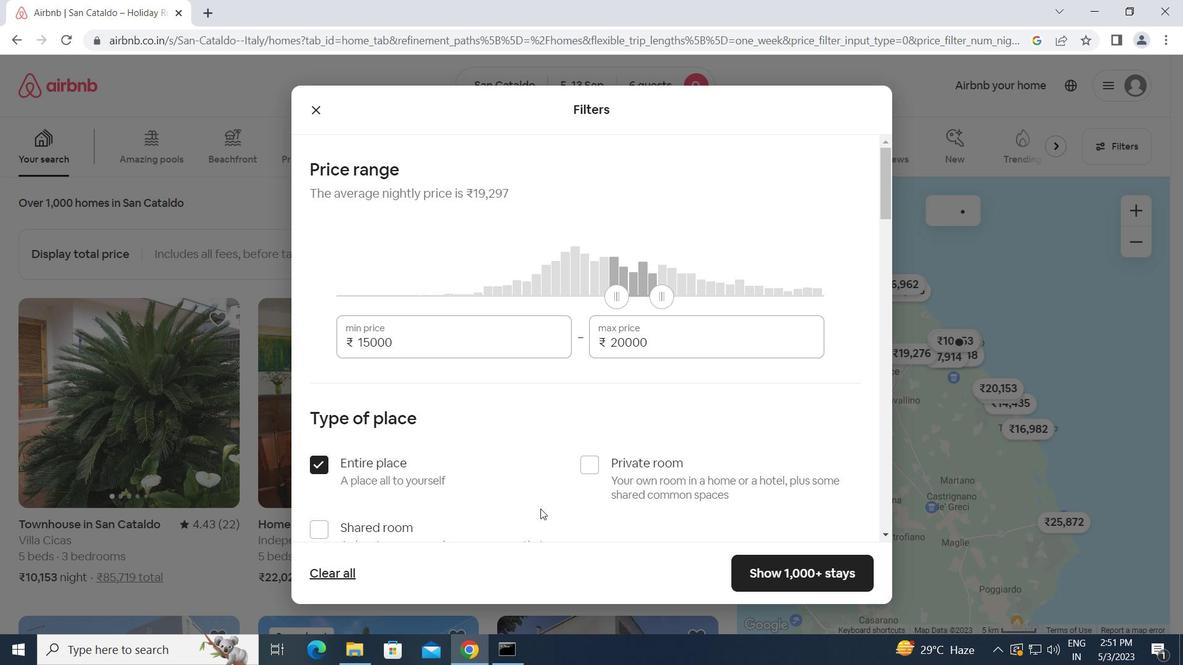 
Action: Mouse scrolled (541, 508) with delta (0, 0)
Screenshot: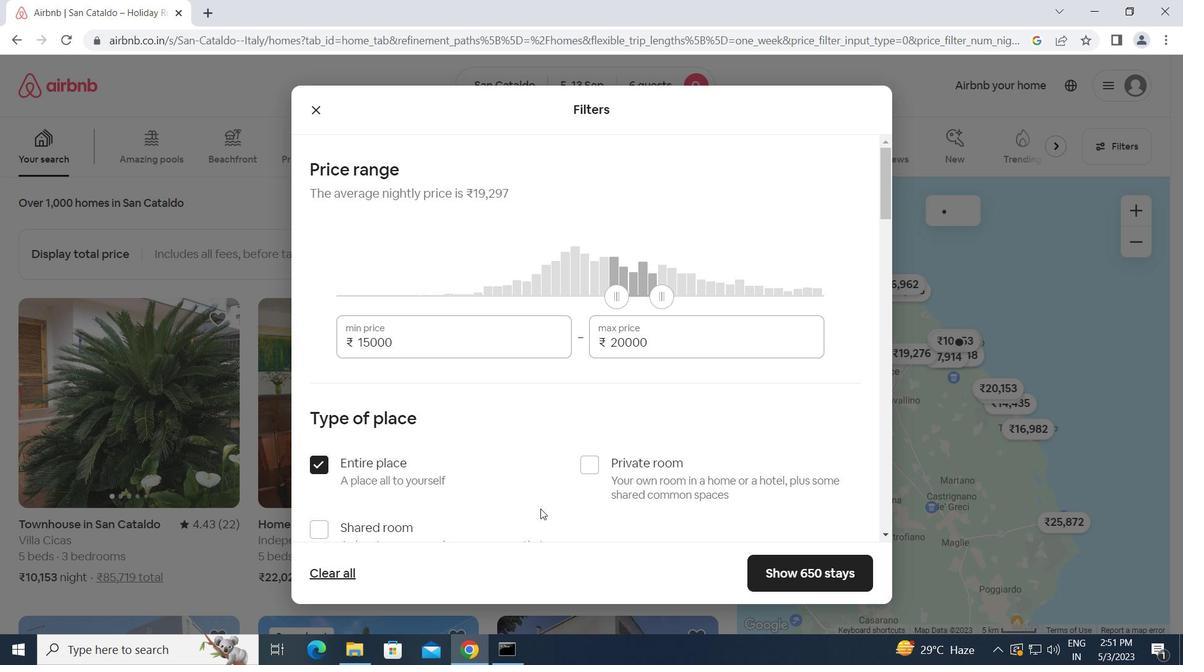 
Action: Mouse scrolled (541, 508) with delta (0, 0)
Screenshot: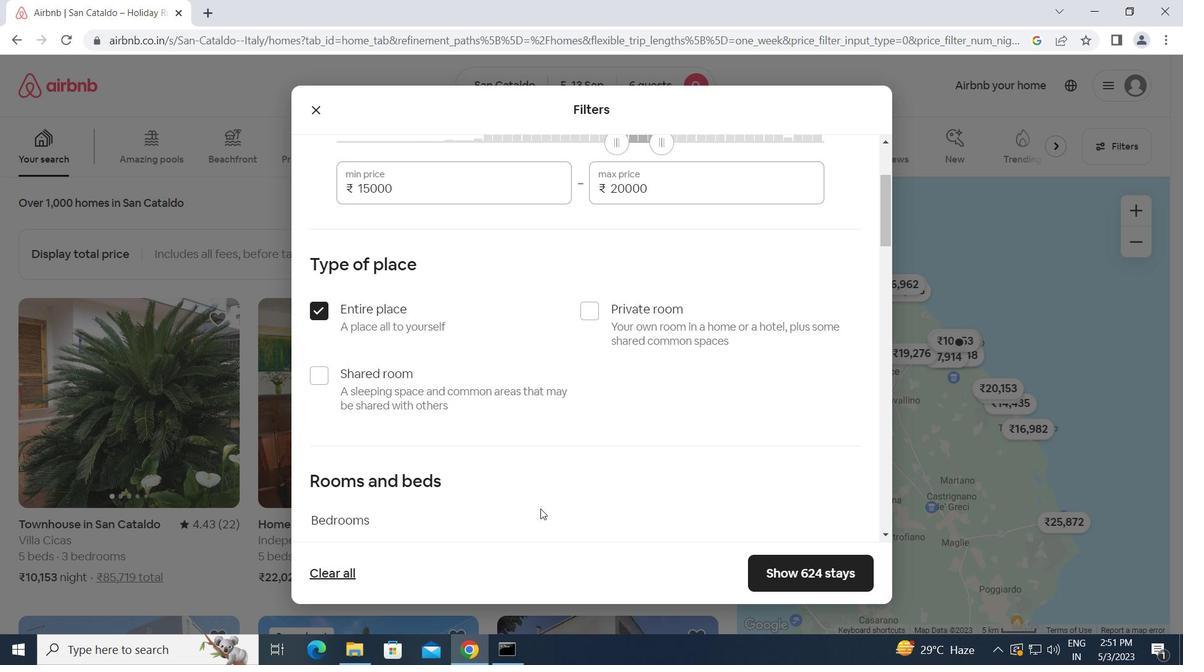 
Action: Mouse scrolled (541, 508) with delta (0, 0)
Screenshot: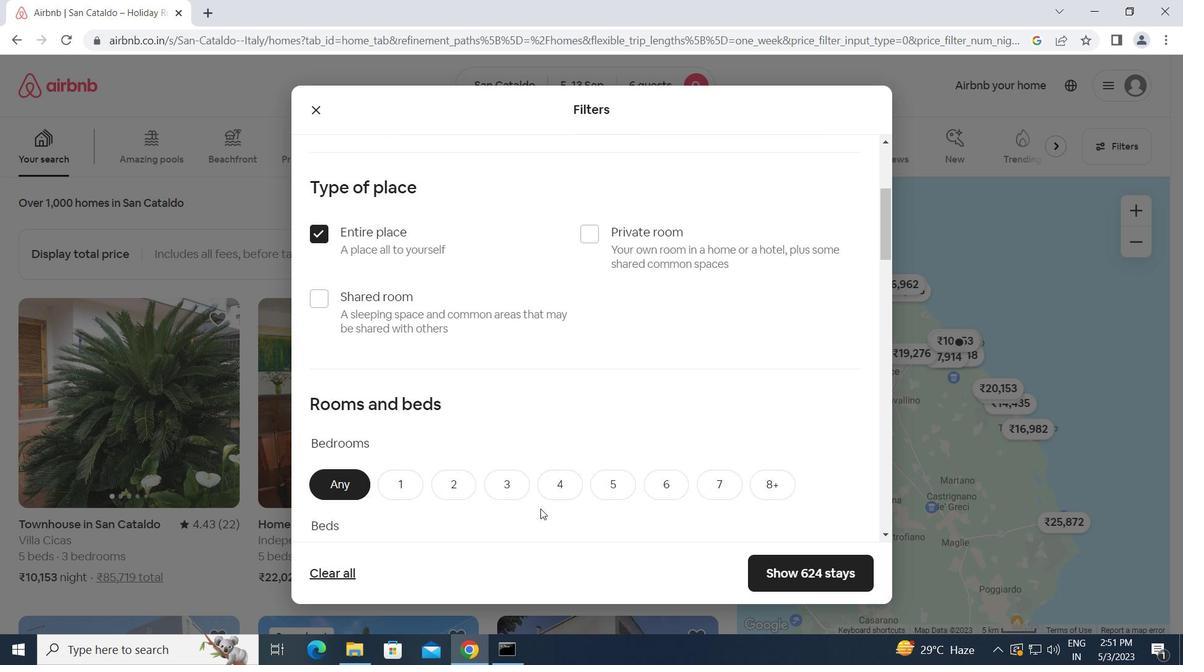 
Action: Mouse moved to (513, 409)
Screenshot: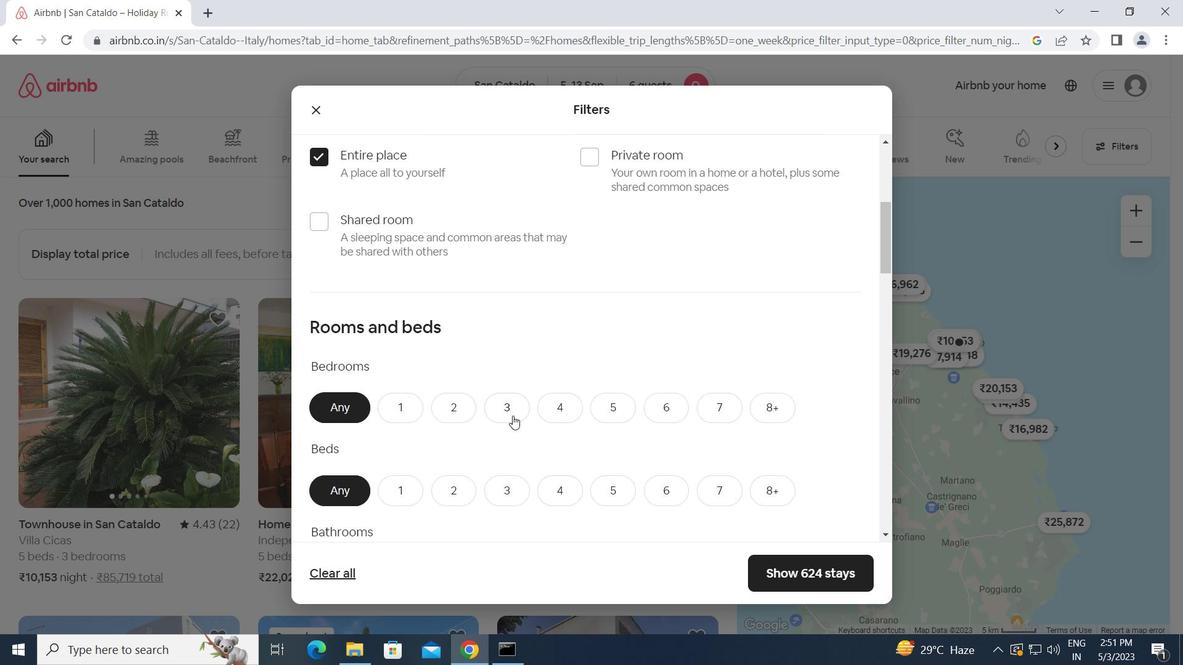 
Action: Mouse pressed left at (513, 409)
Screenshot: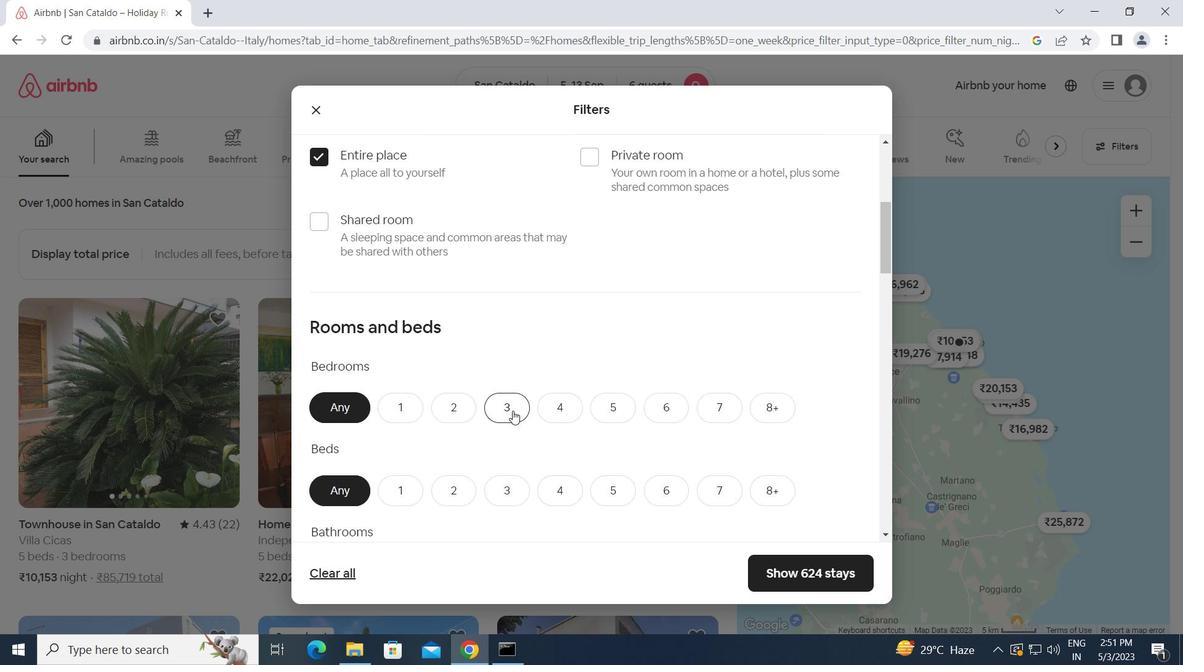 
Action: Mouse moved to (505, 492)
Screenshot: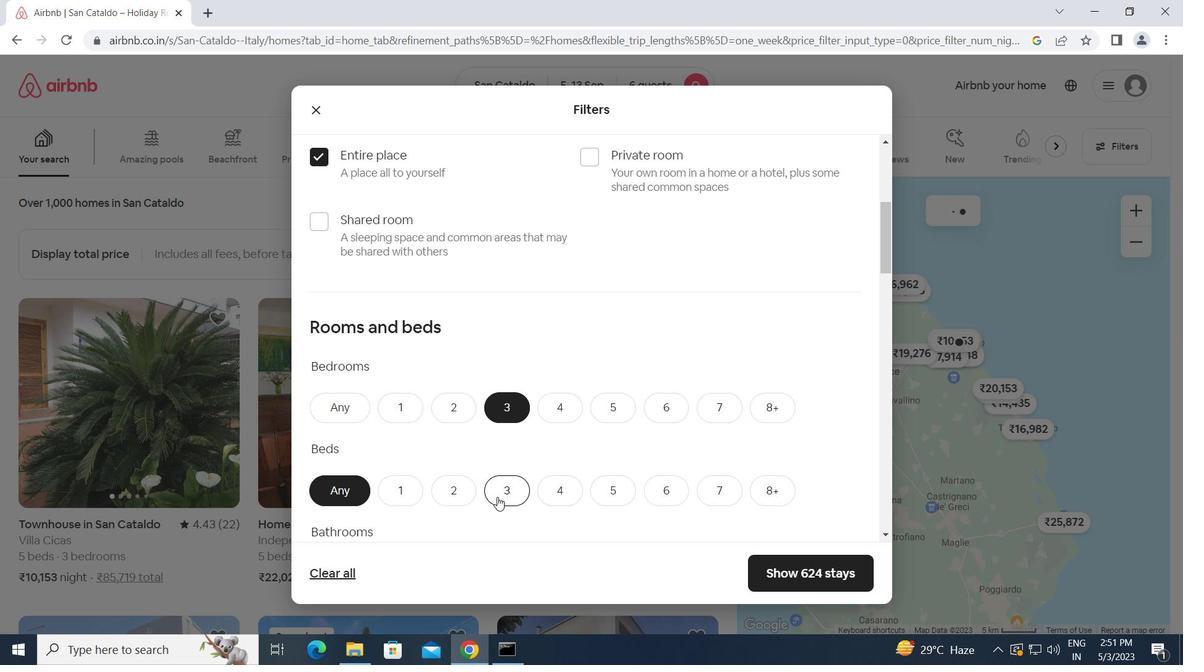 
Action: Mouse pressed left at (505, 492)
Screenshot: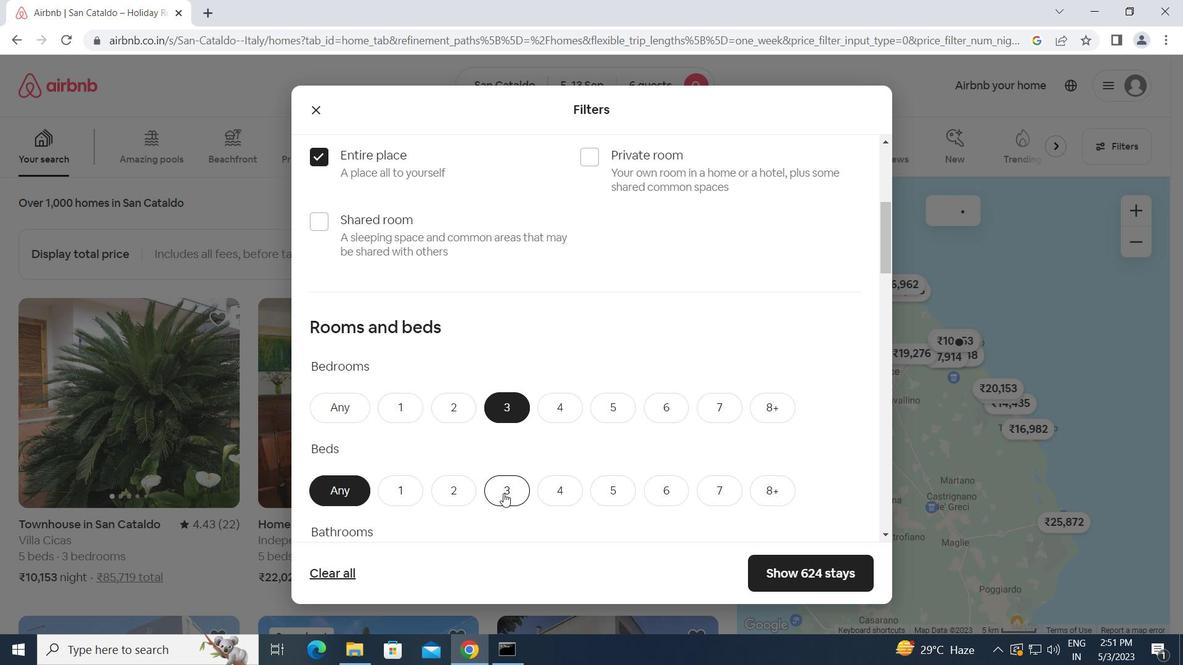
Action: Mouse scrolled (505, 492) with delta (0, 0)
Screenshot: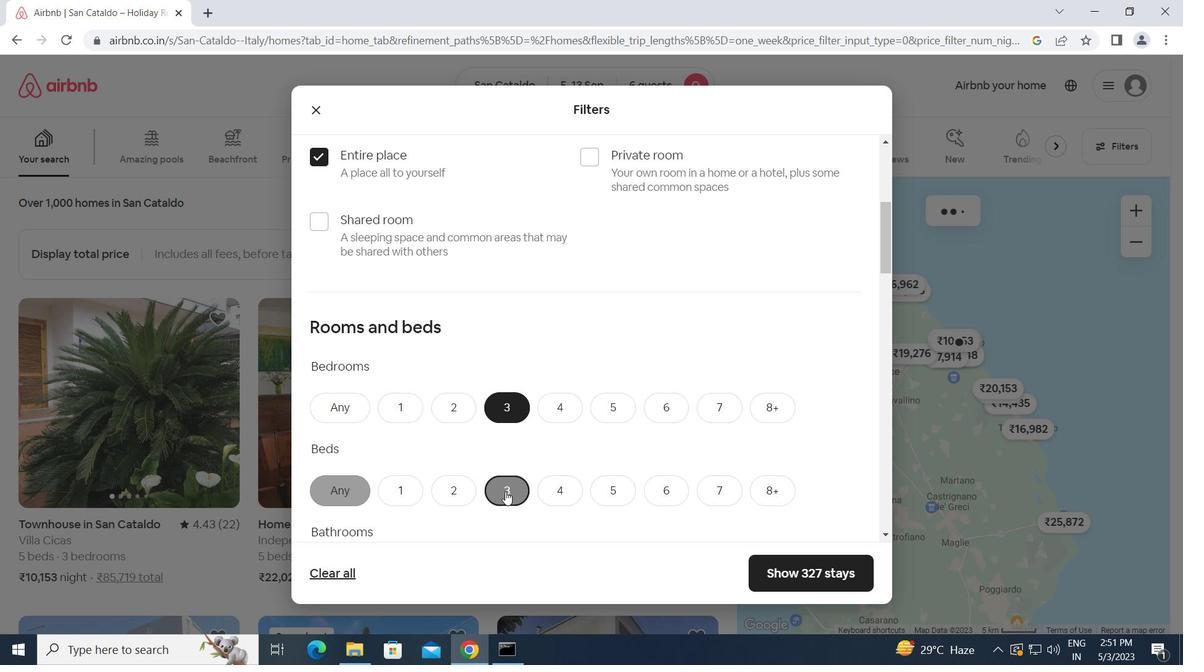 
Action: Mouse scrolled (505, 492) with delta (0, 0)
Screenshot: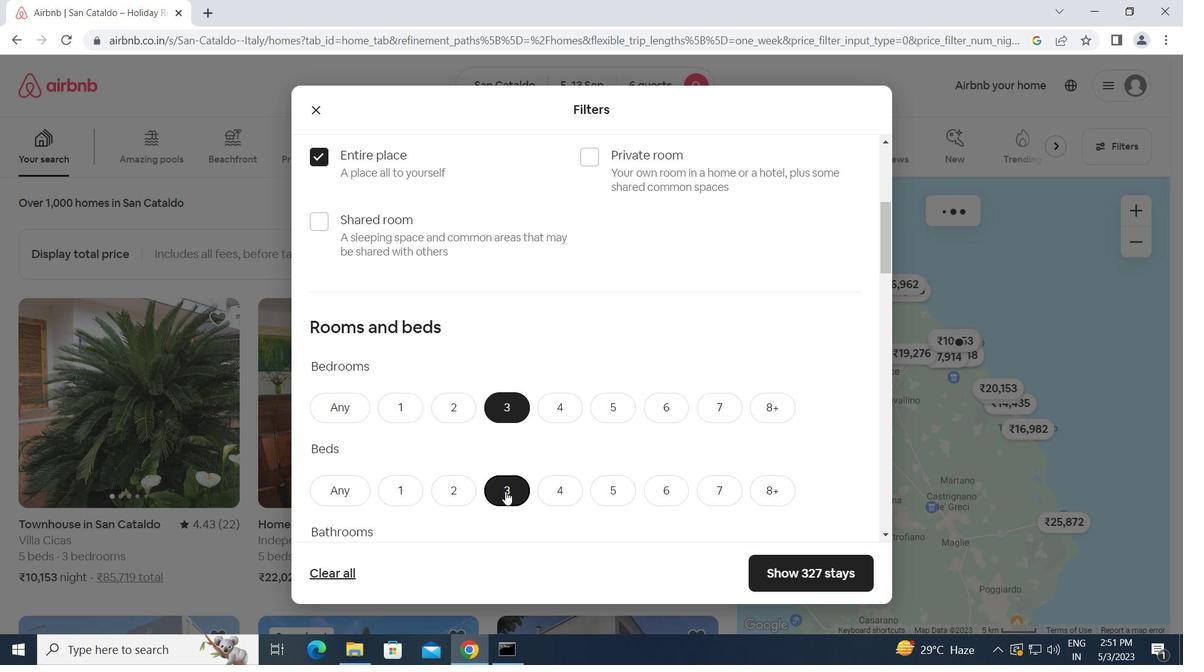 
Action: Mouse moved to (496, 416)
Screenshot: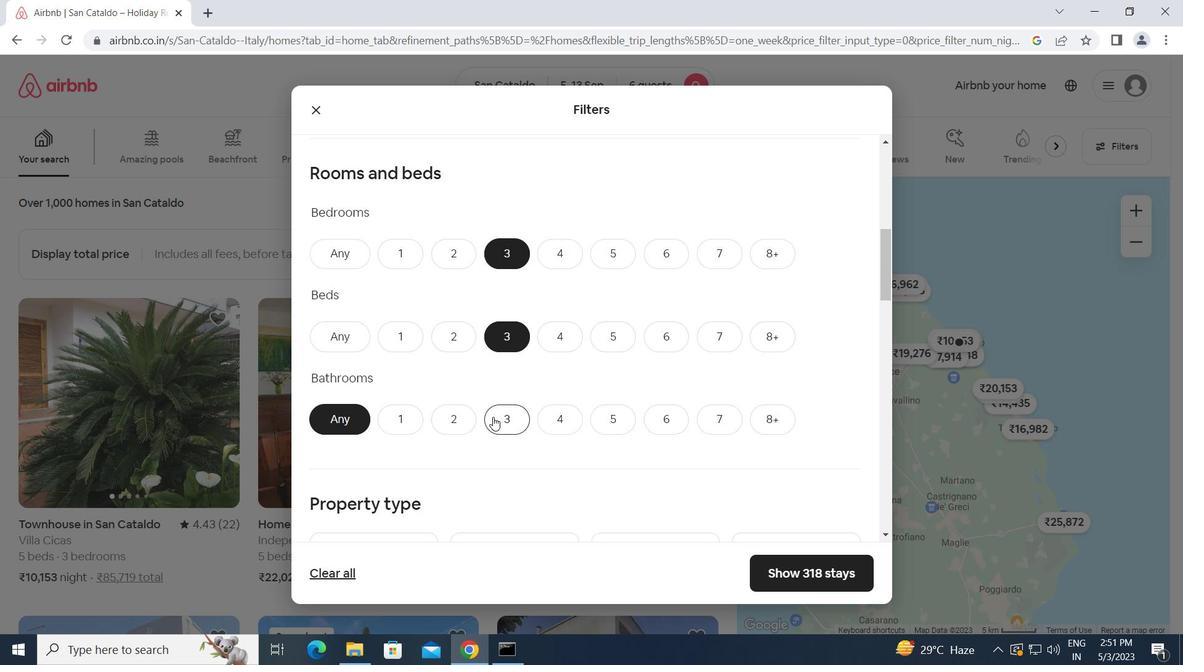 
Action: Mouse pressed left at (496, 416)
Screenshot: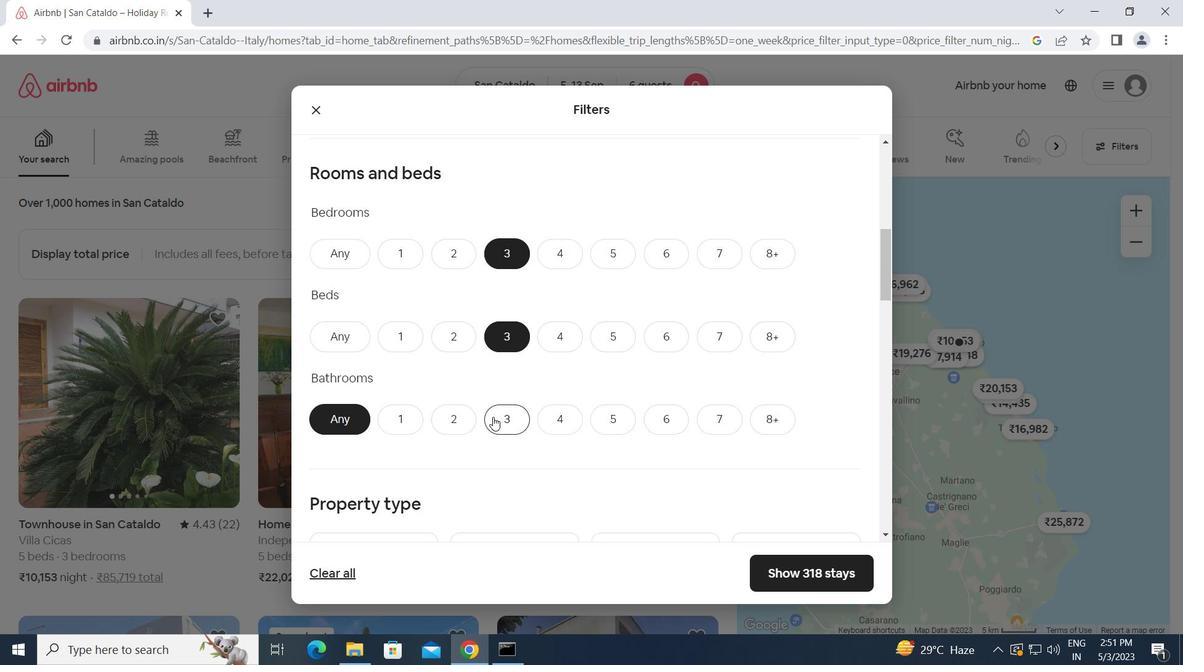 
Action: Mouse moved to (514, 479)
Screenshot: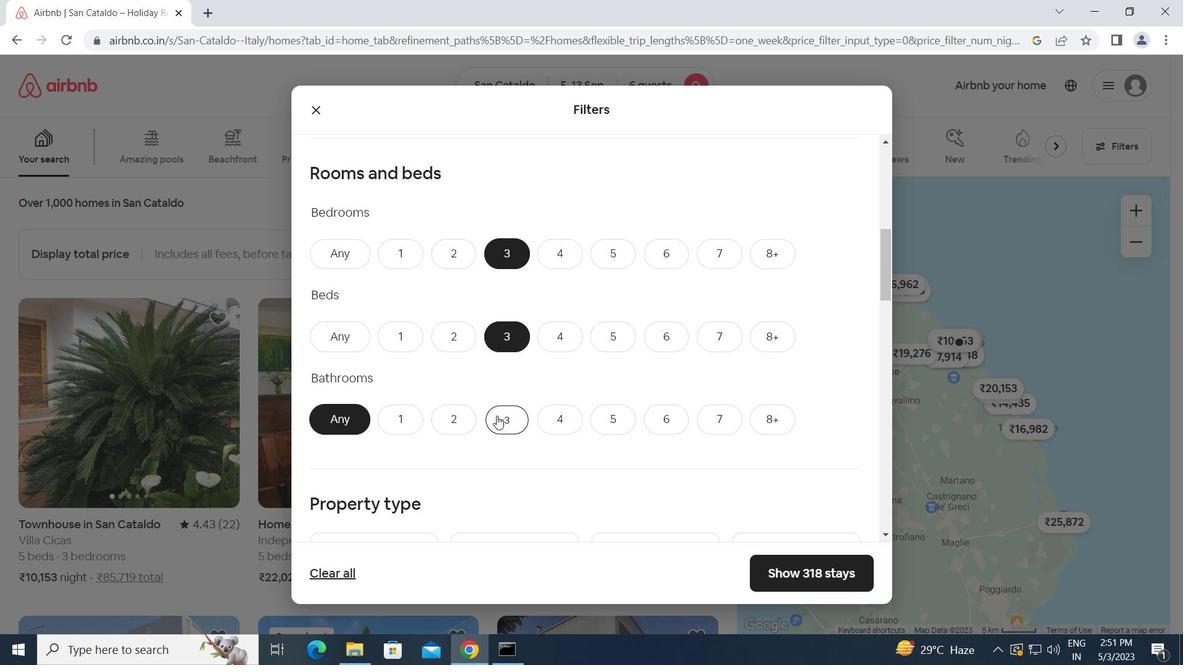 
Action: Mouse scrolled (514, 478) with delta (0, 0)
Screenshot: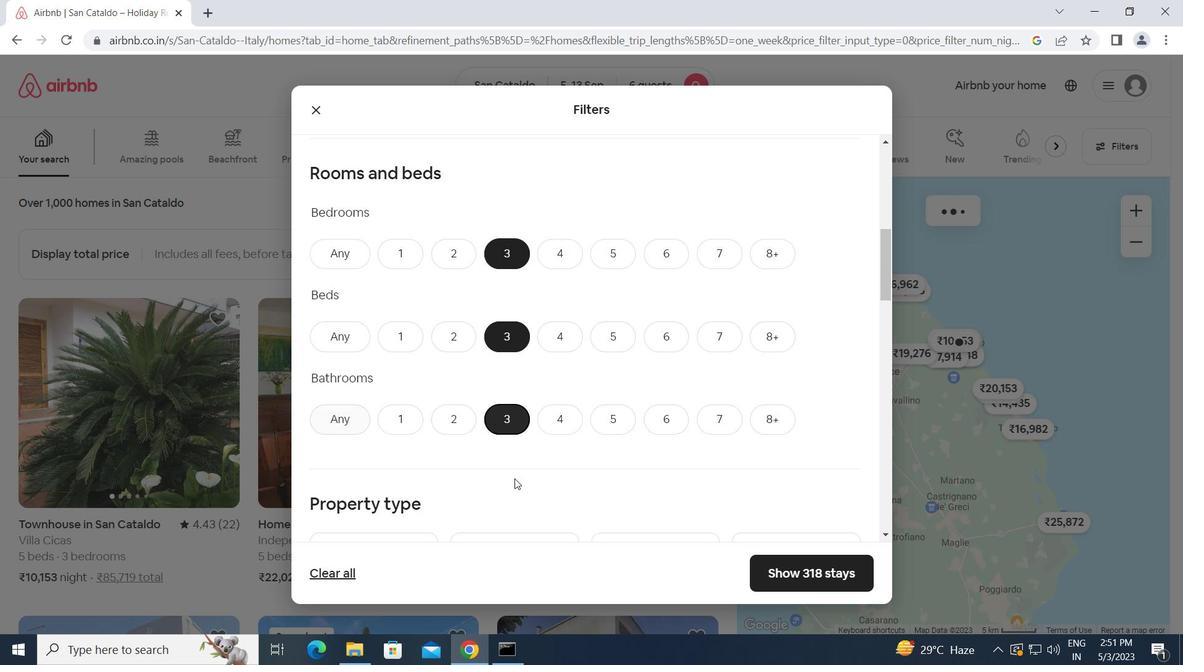 
Action: Mouse scrolled (514, 478) with delta (0, 0)
Screenshot: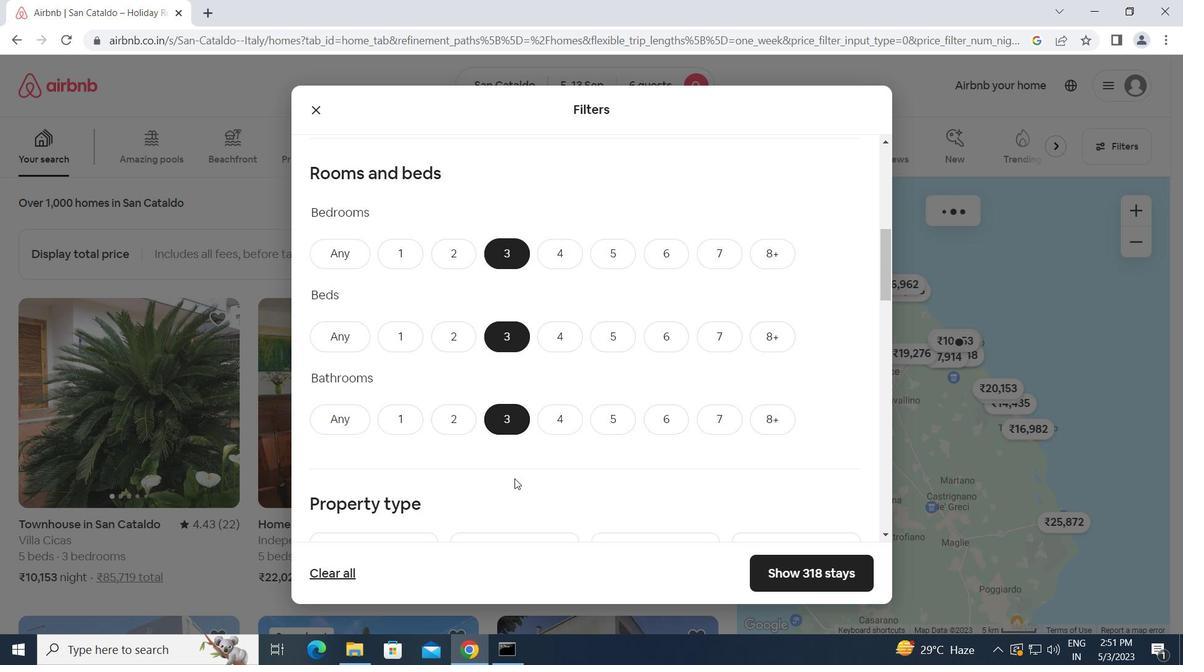 
Action: Mouse moved to (368, 437)
Screenshot: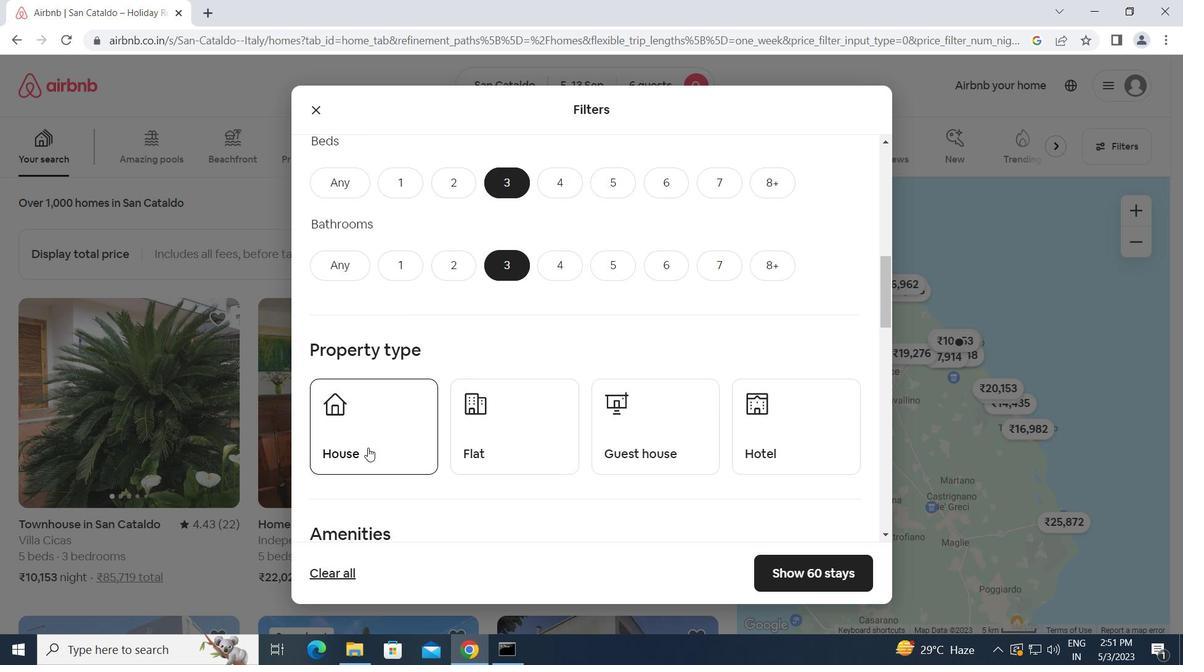 
Action: Mouse pressed left at (368, 437)
Screenshot: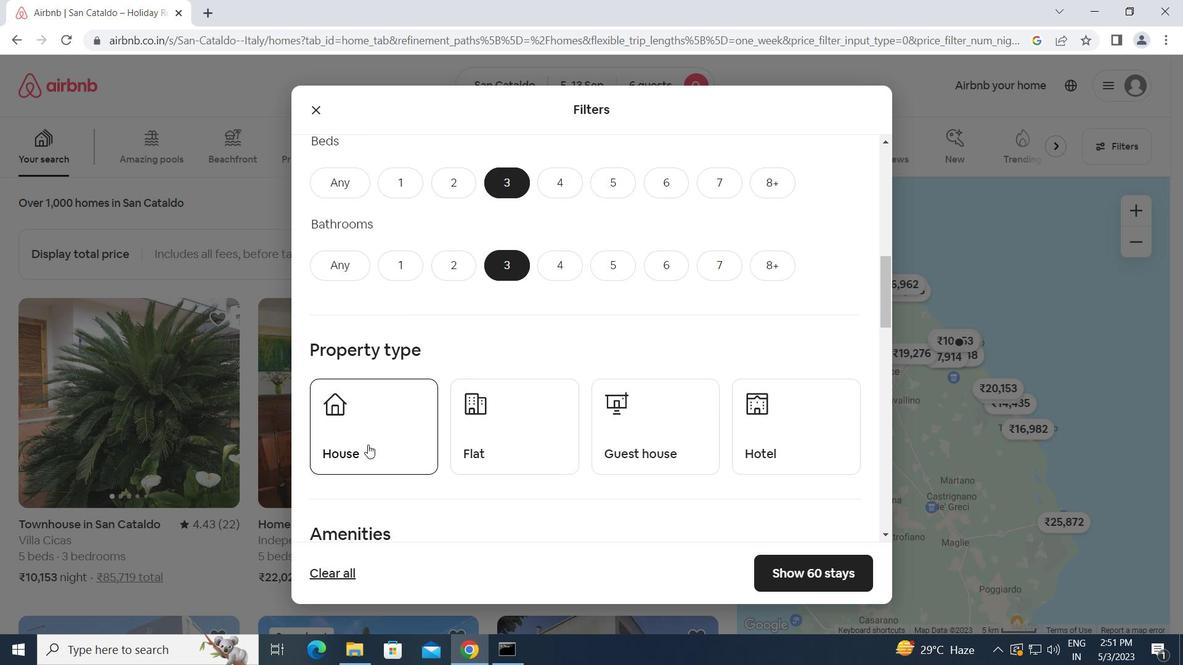 
Action: Mouse moved to (492, 429)
Screenshot: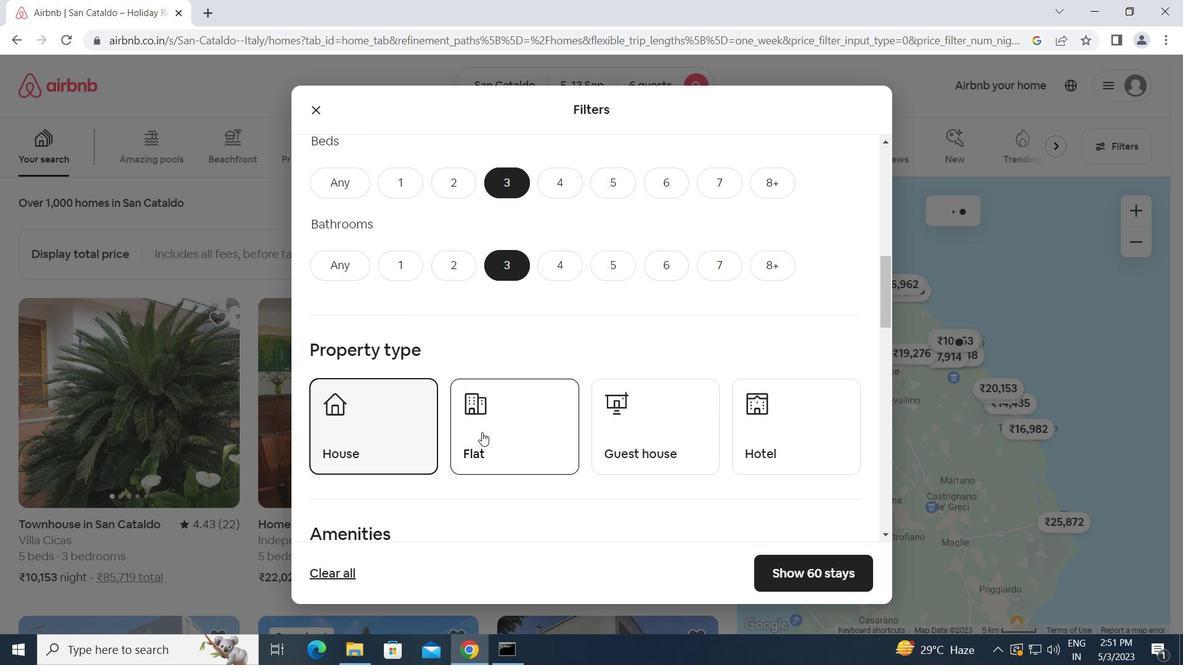 
Action: Mouse pressed left at (492, 429)
Screenshot: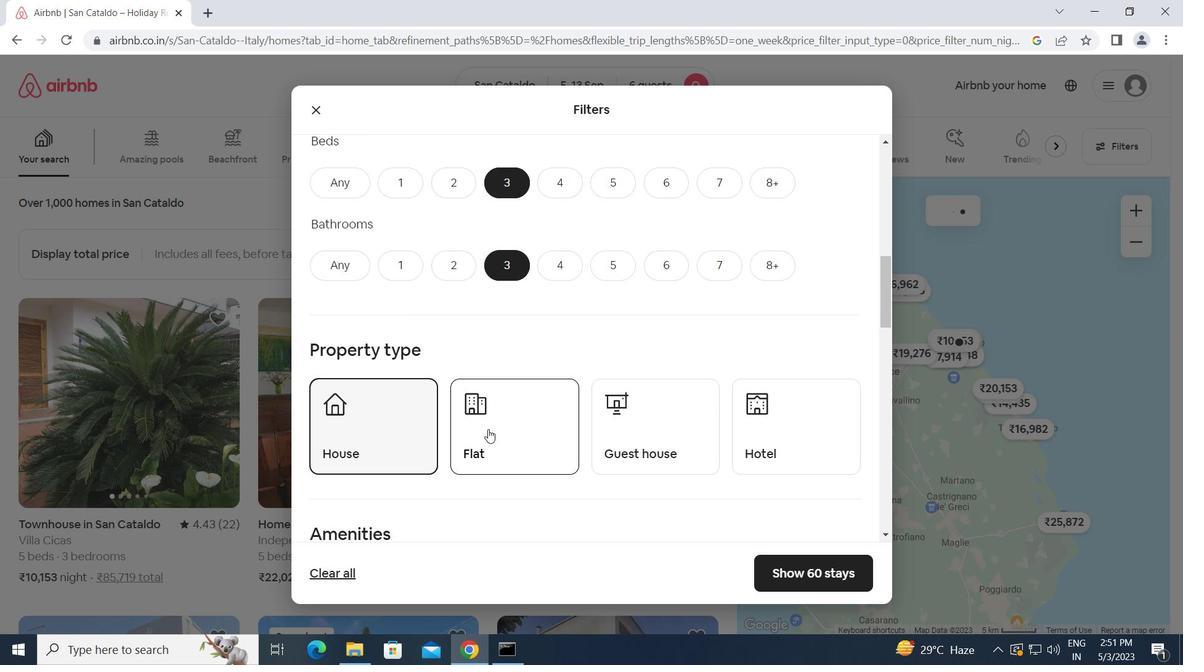 
Action: Mouse moved to (633, 424)
Screenshot: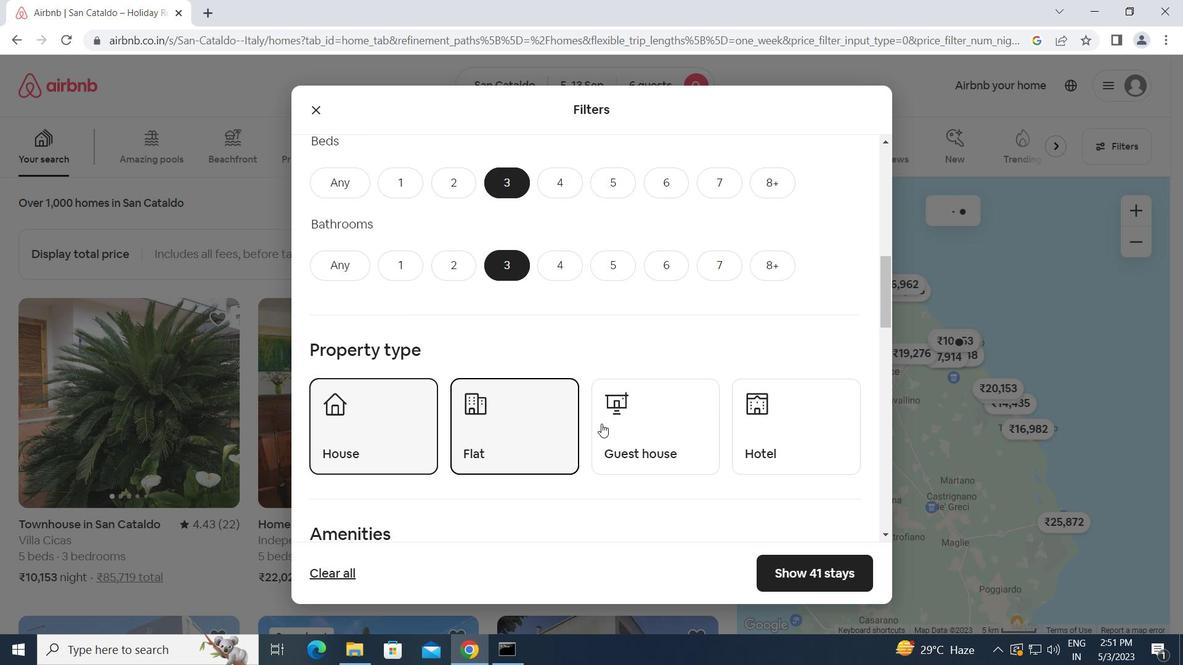 
Action: Mouse pressed left at (633, 424)
Screenshot: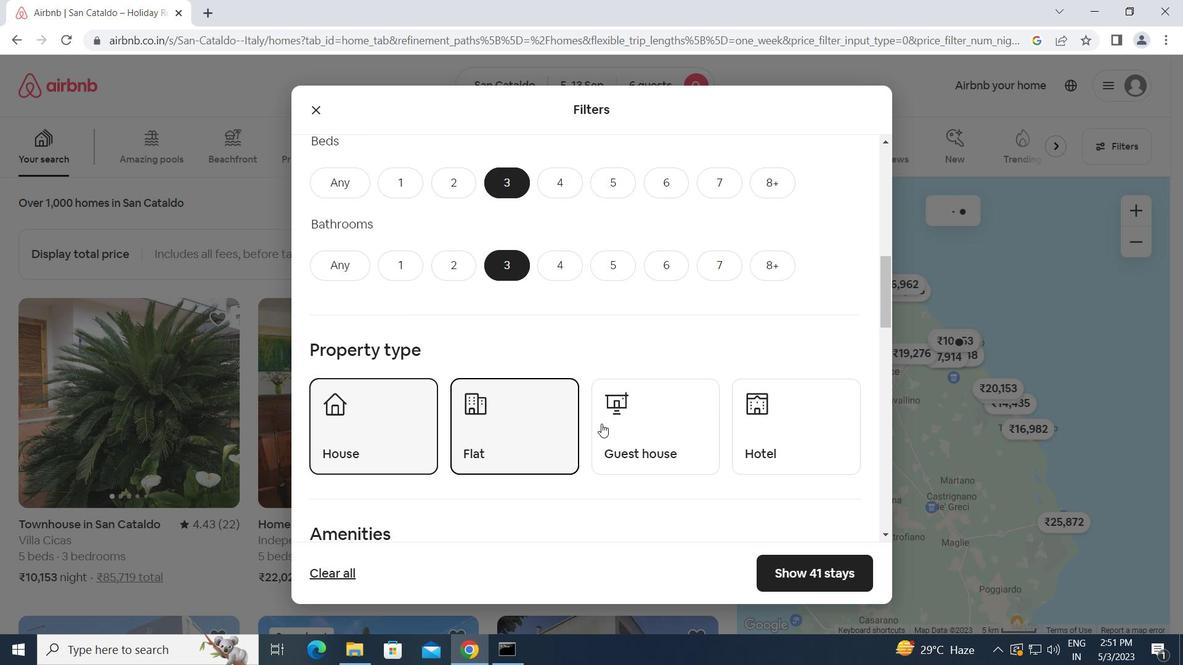 
Action: Mouse moved to (615, 453)
Screenshot: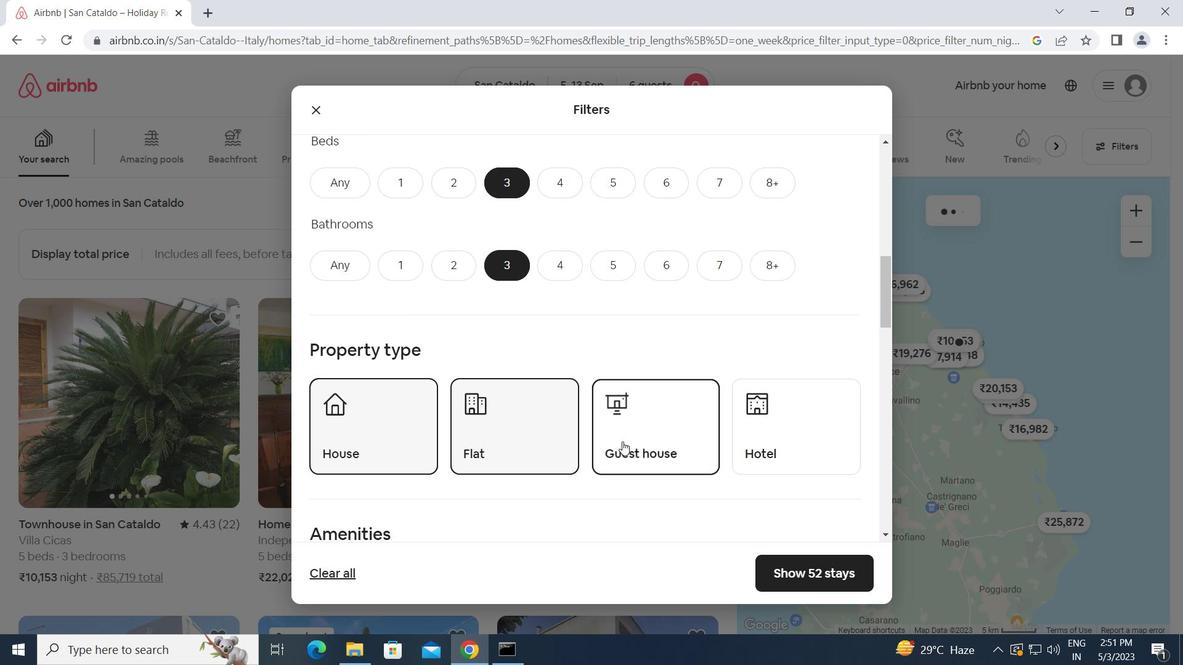 
Action: Mouse scrolled (615, 452) with delta (0, 0)
Screenshot: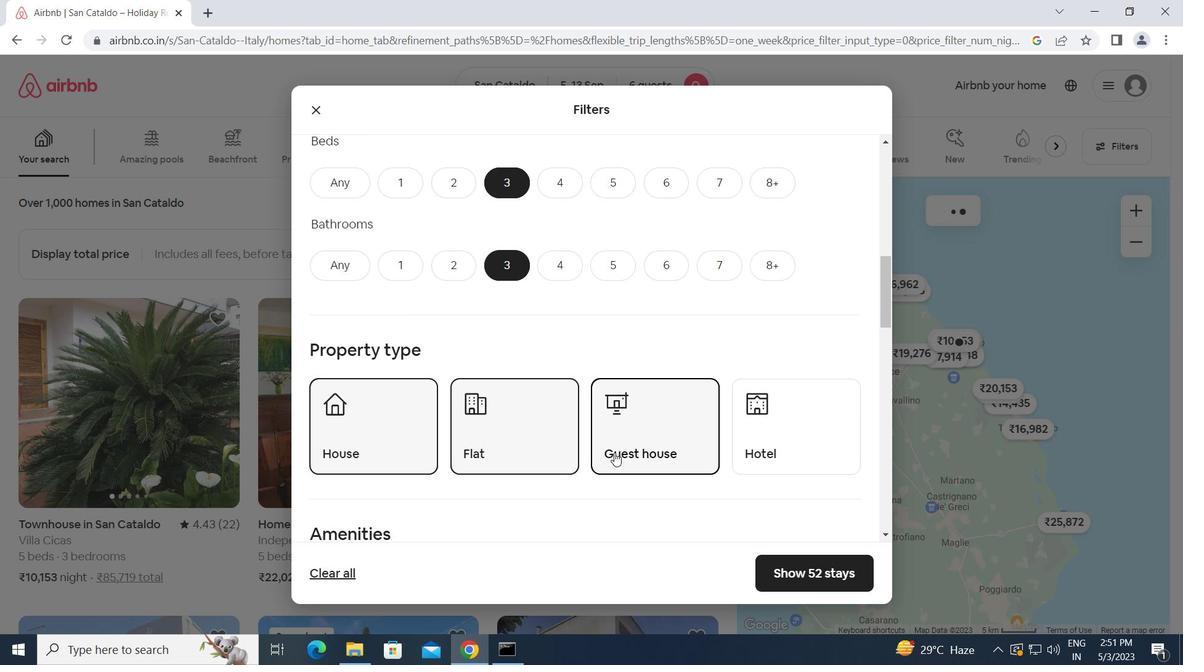 
Action: Mouse scrolled (615, 452) with delta (0, 0)
Screenshot: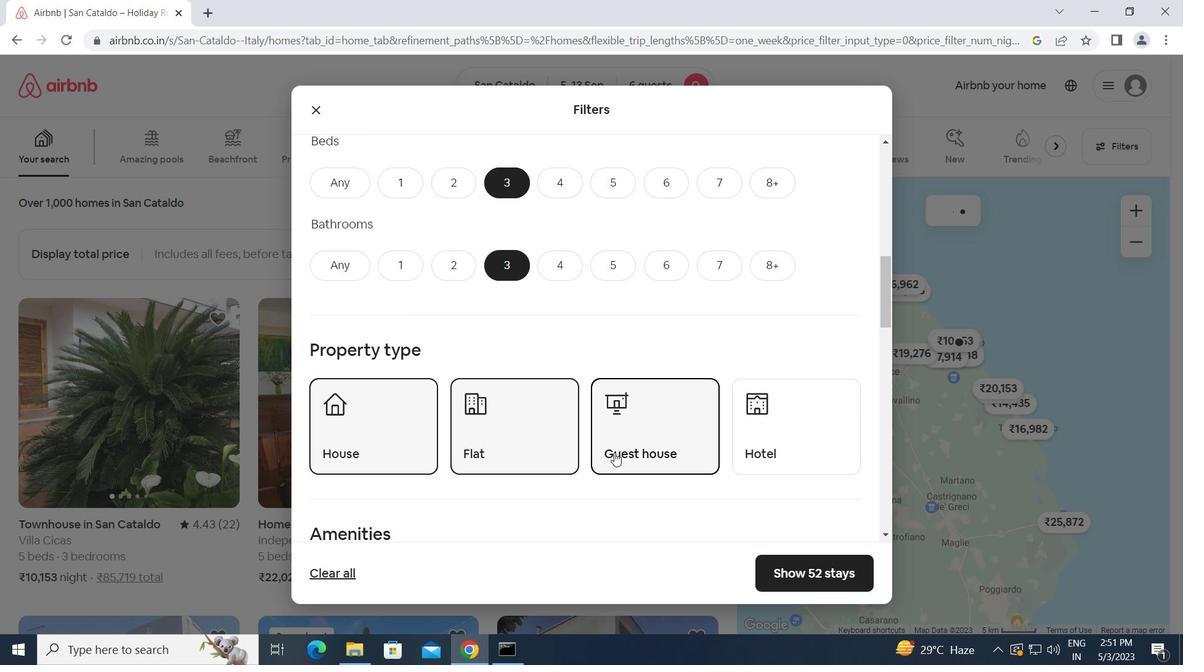 
Action: Mouse scrolled (615, 452) with delta (0, 0)
Screenshot: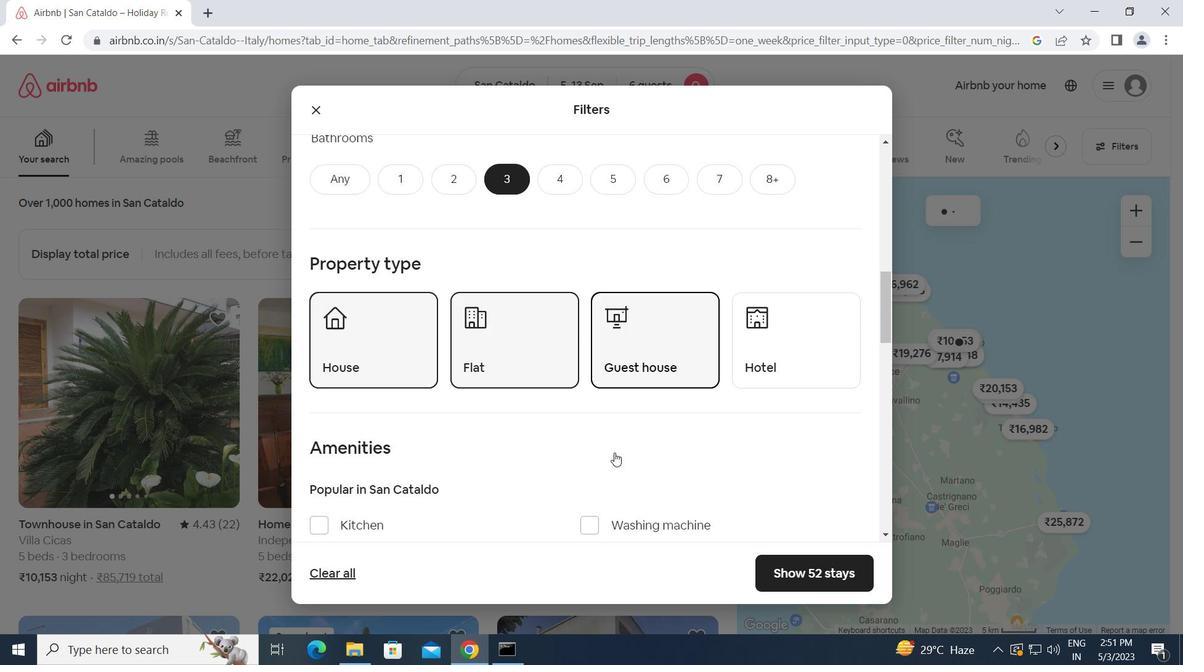 
Action: Mouse moved to (344, 413)
Screenshot: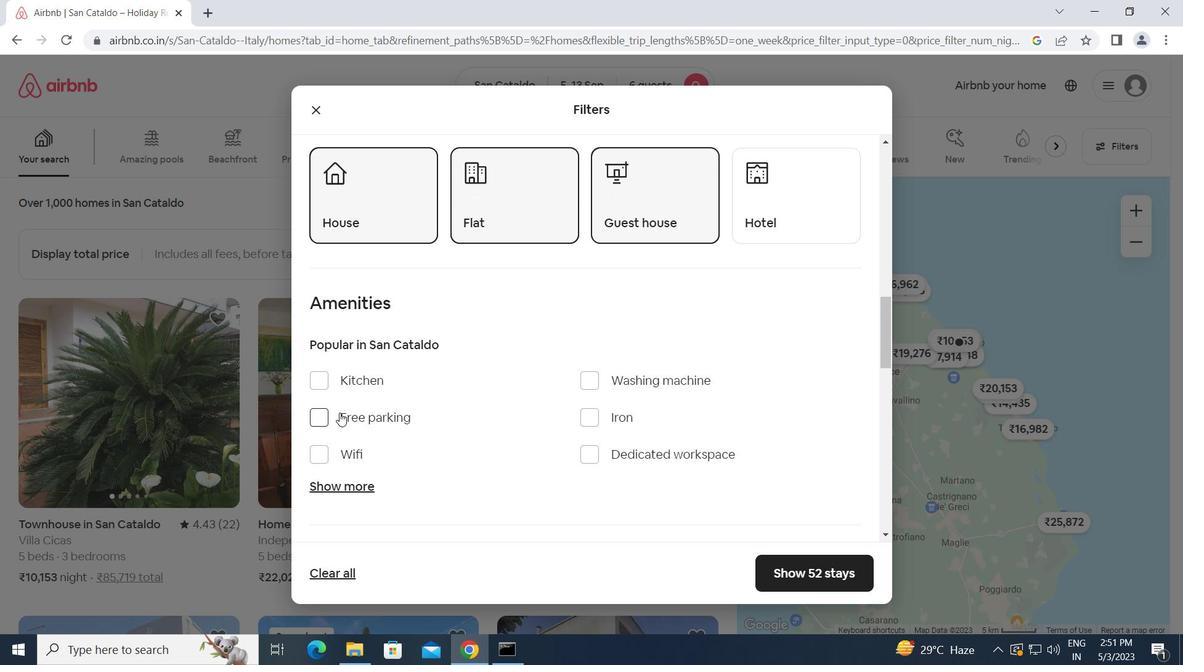 
Action: Mouse scrolled (344, 413) with delta (0, 0)
Screenshot: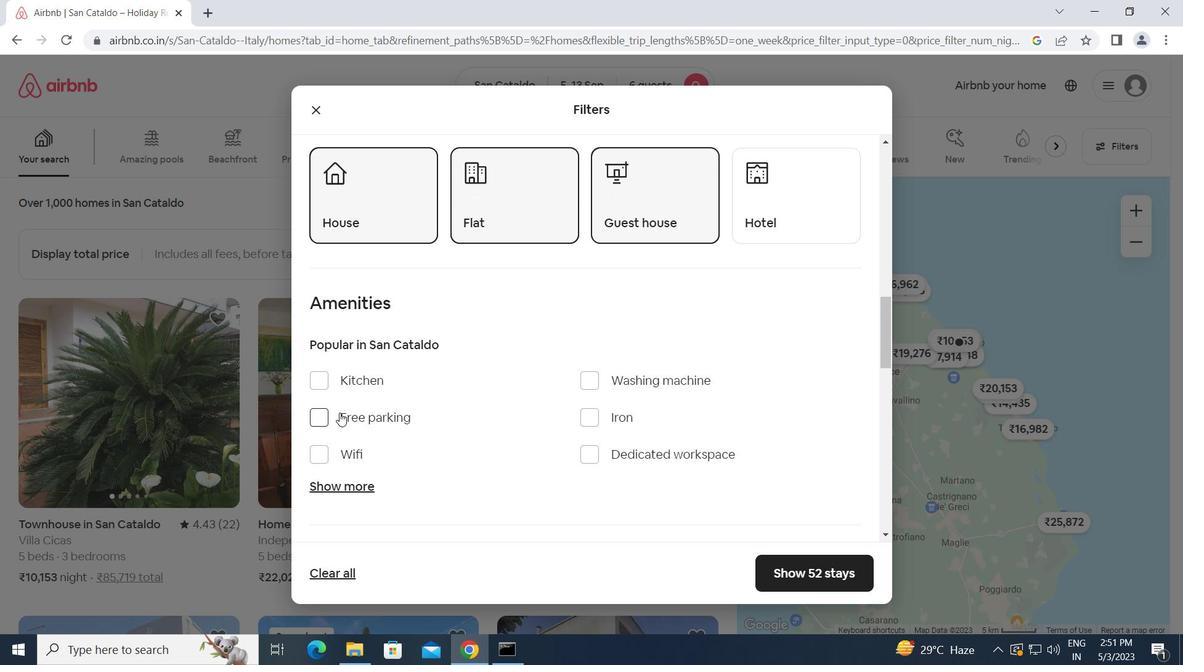 
Action: Mouse moved to (346, 415)
Screenshot: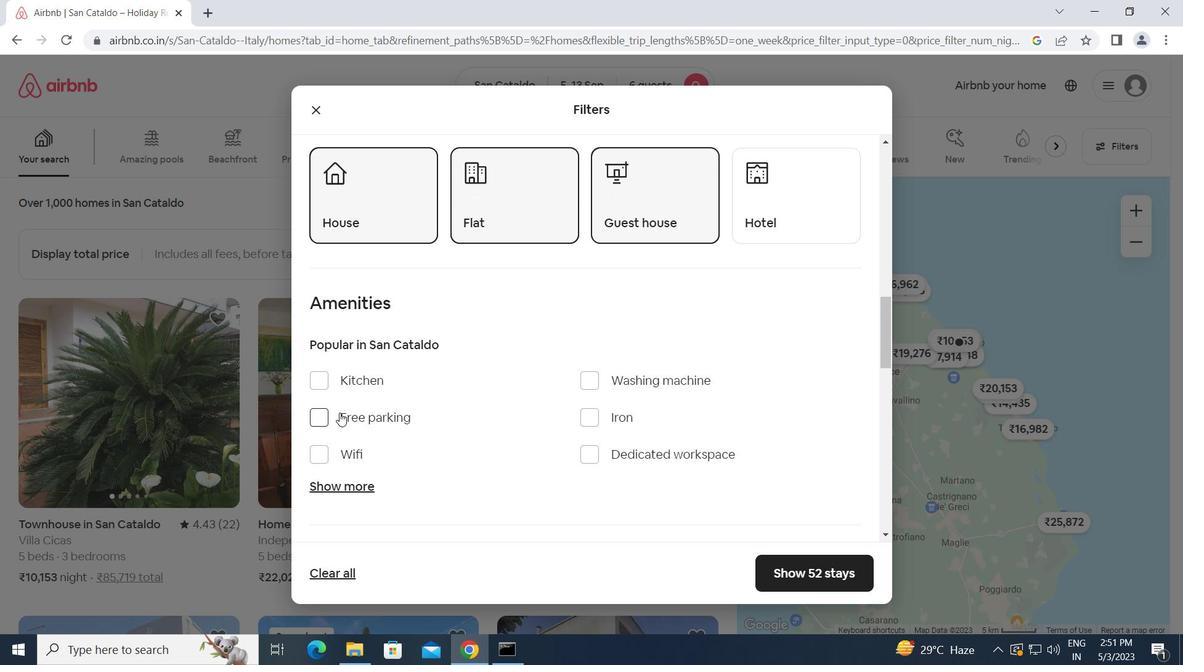
Action: Mouse scrolled (346, 415) with delta (0, 0)
Screenshot: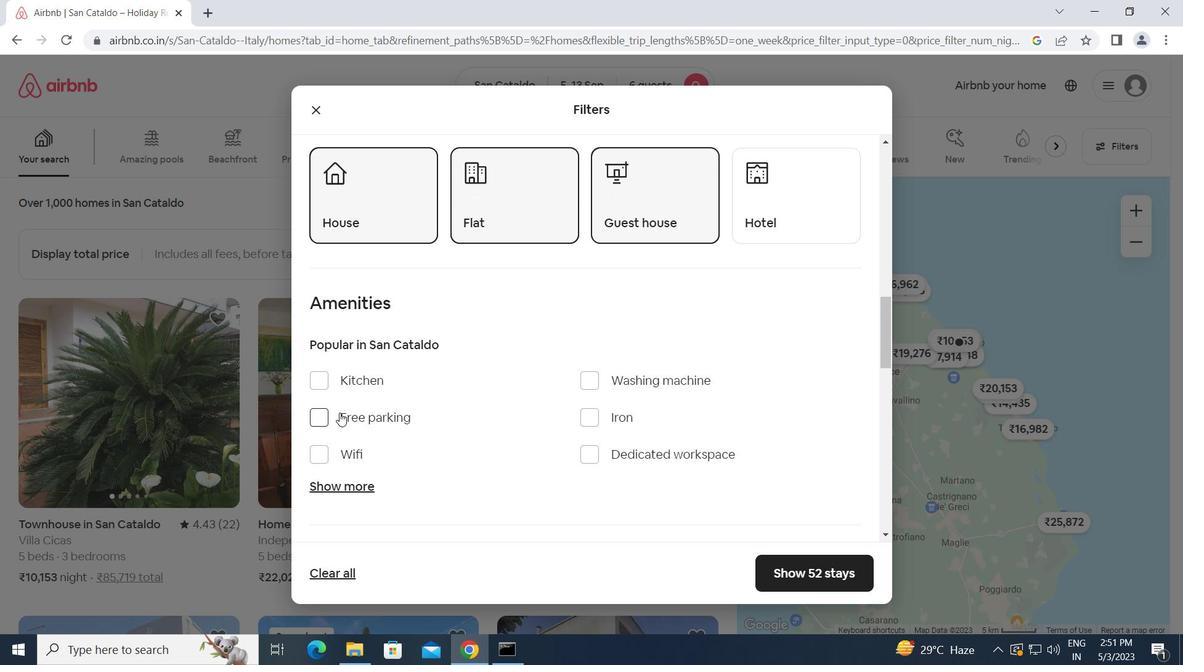 
Action: Mouse moved to (527, 447)
Screenshot: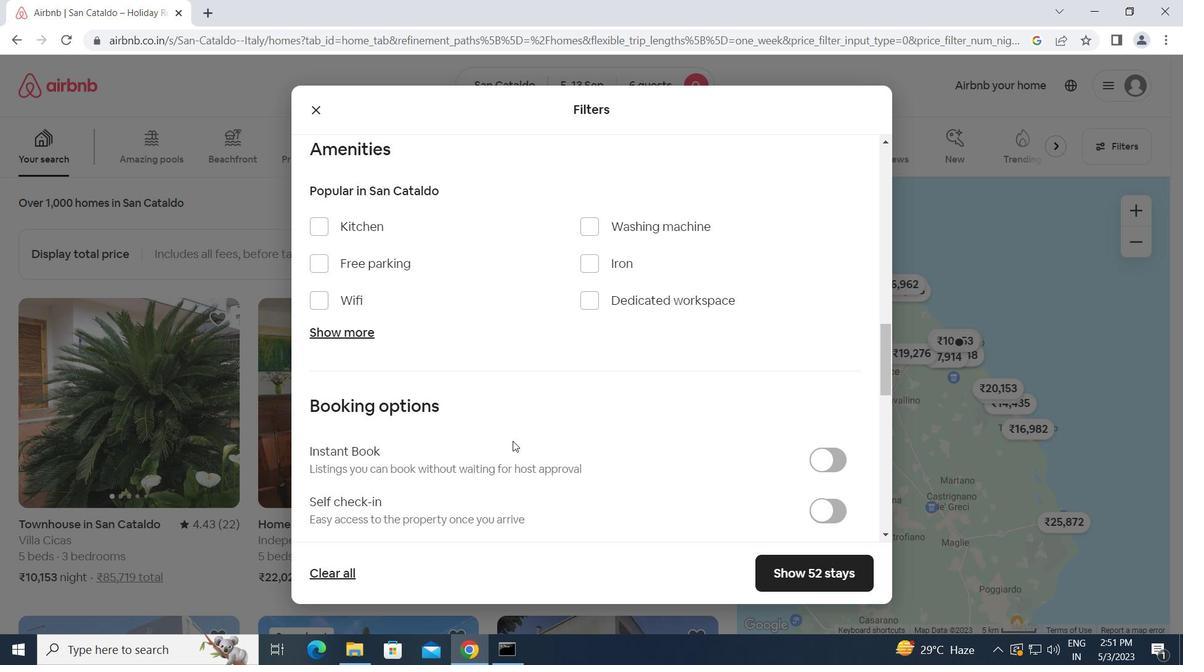 
Action: Mouse scrolled (527, 447) with delta (0, 0)
Screenshot: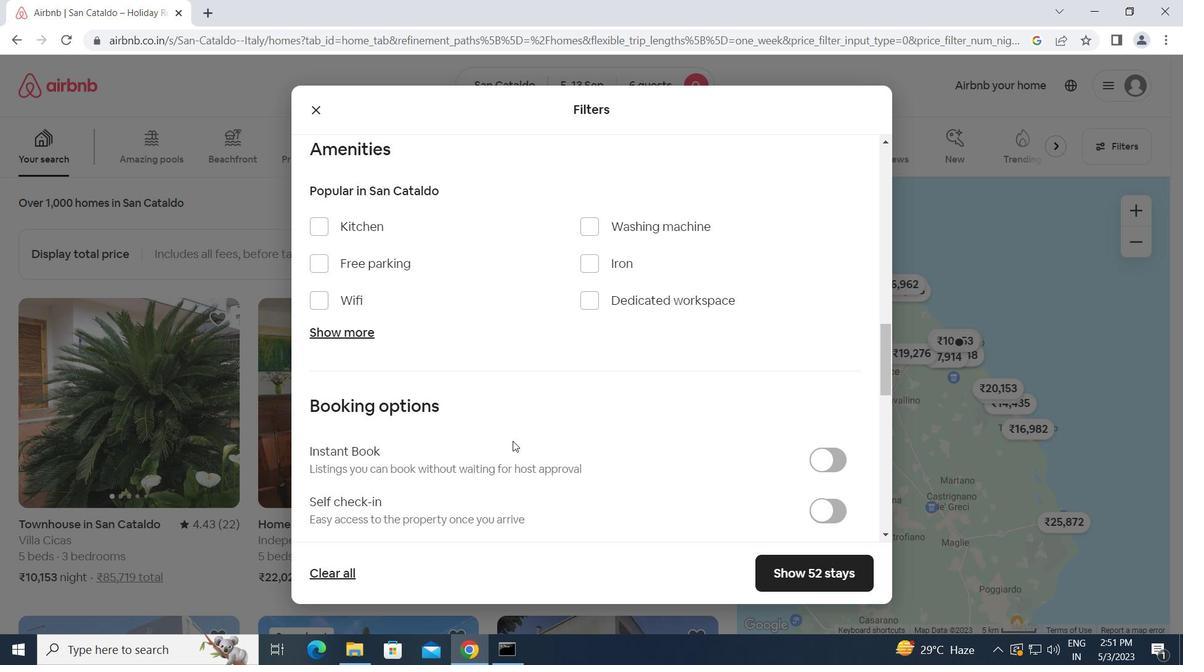 
Action: Mouse scrolled (527, 447) with delta (0, 0)
Screenshot: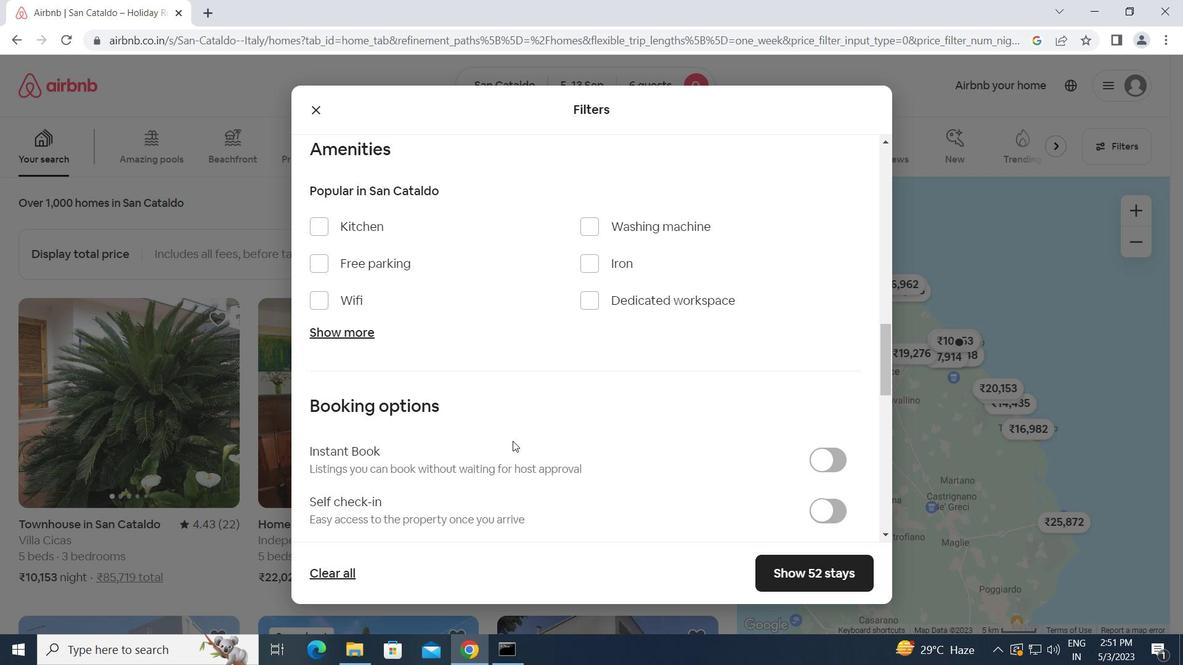 
Action: Mouse moved to (825, 358)
Screenshot: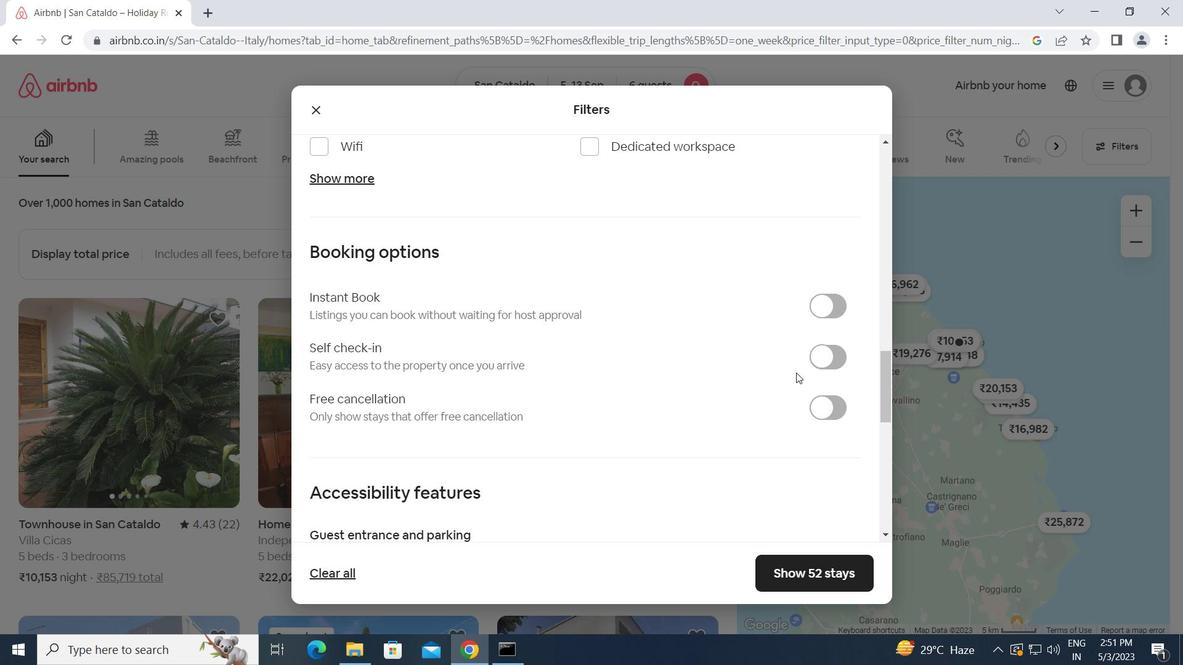 
Action: Mouse pressed left at (825, 358)
Screenshot: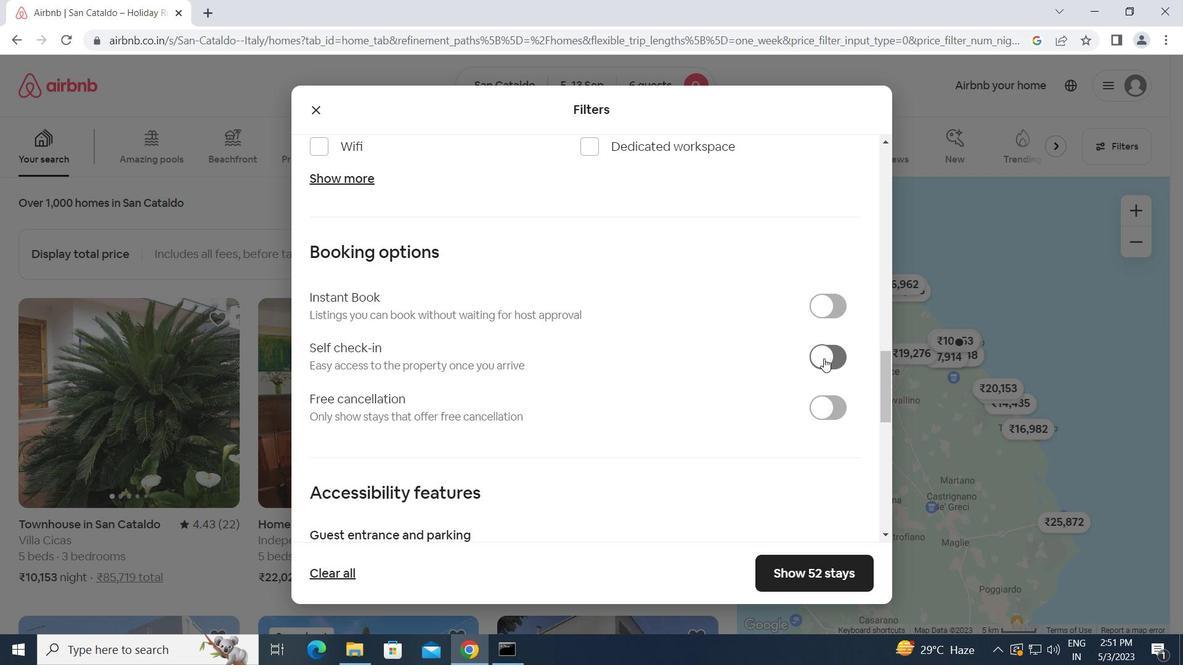 
Action: Mouse moved to (610, 432)
Screenshot: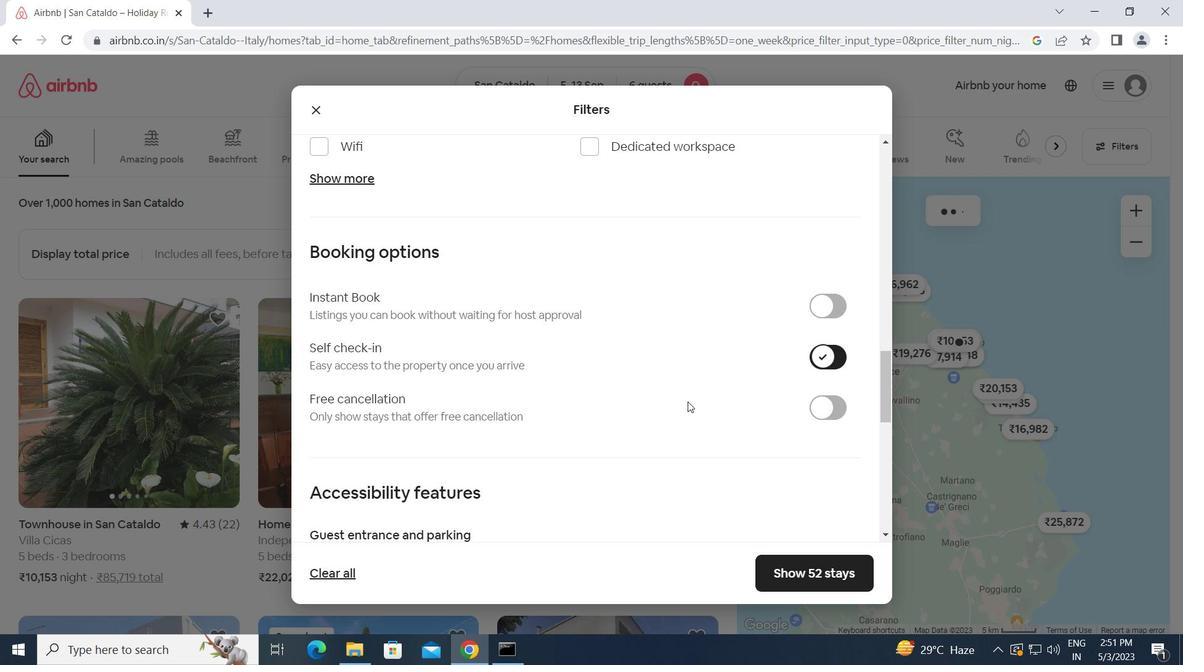 
Action: Mouse scrolled (610, 432) with delta (0, 0)
Screenshot: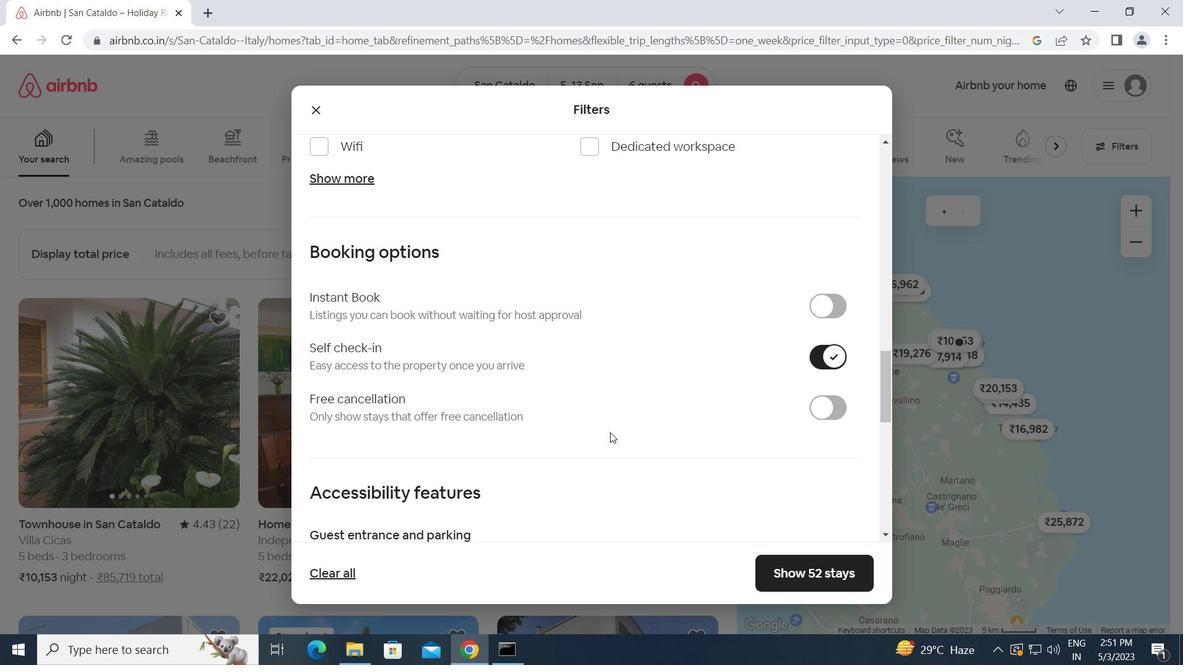 
Action: Mouse scrolled (610, 432) with delta (0, 0)
Screenshot: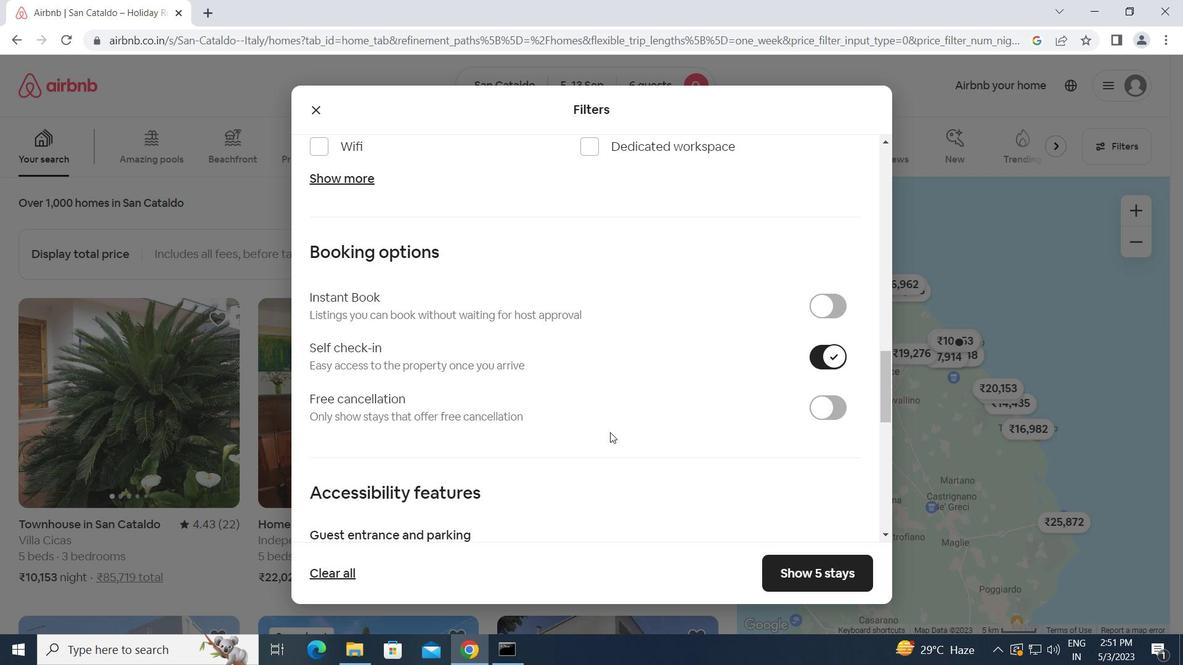 
Action: Mouse scrolled (610, 432) with delta (0, 0)
Screenshot: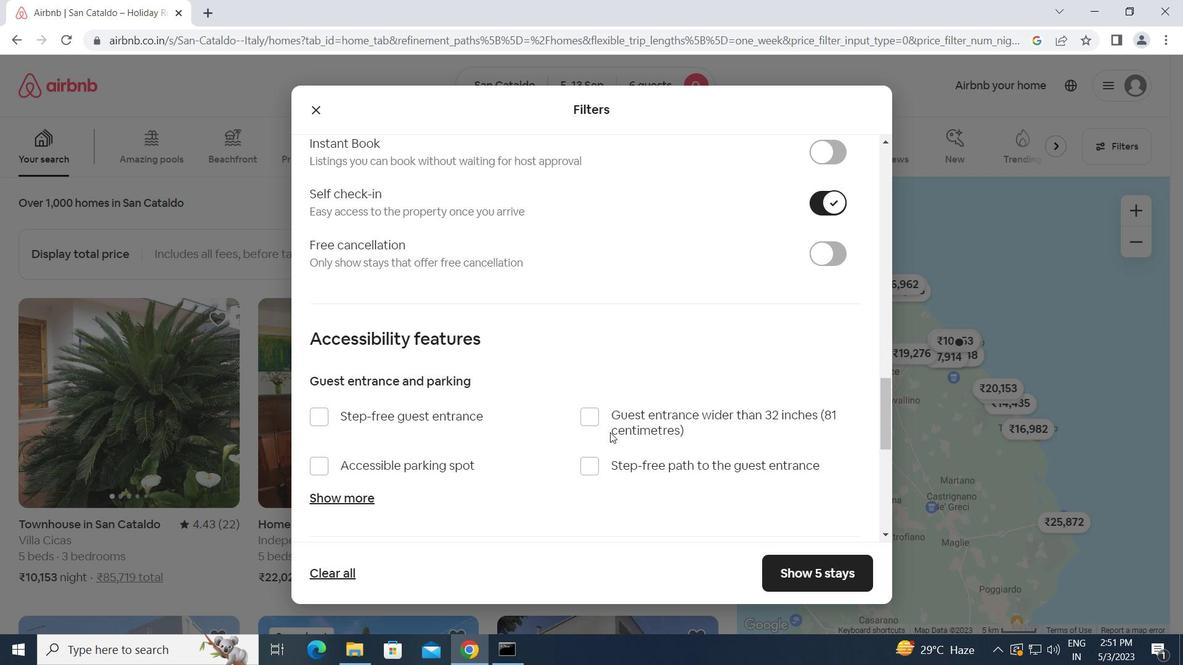 
Action: Mouse scrolled (610, 432) with delta (0, 0)
Screenshot: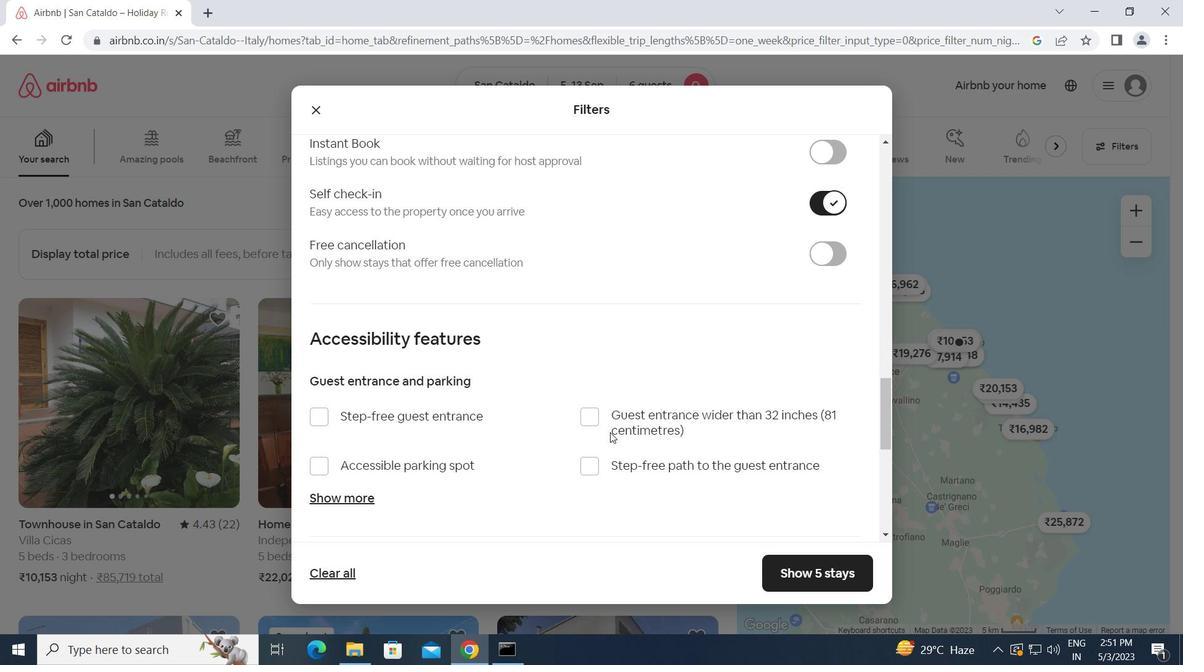 
Action: Mouse scrolled (610, 432) with delta (0, 0)
Screenshot: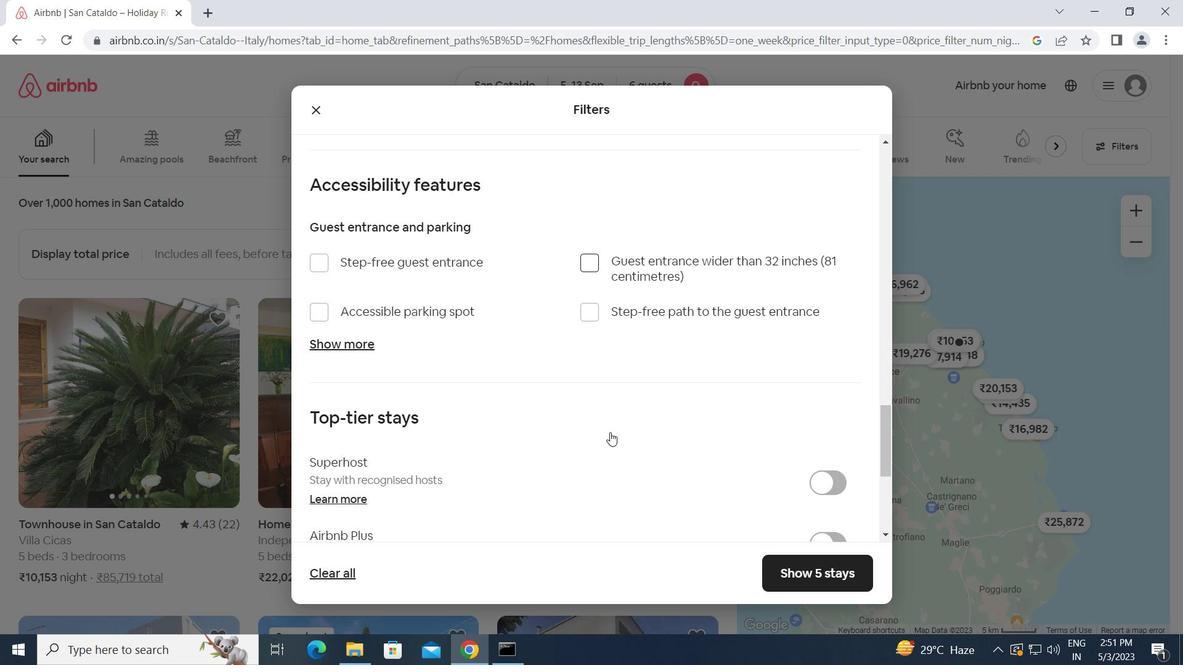 
Action: Mouse scrolled (610, 432) with delta (0, 0)
Screenshot: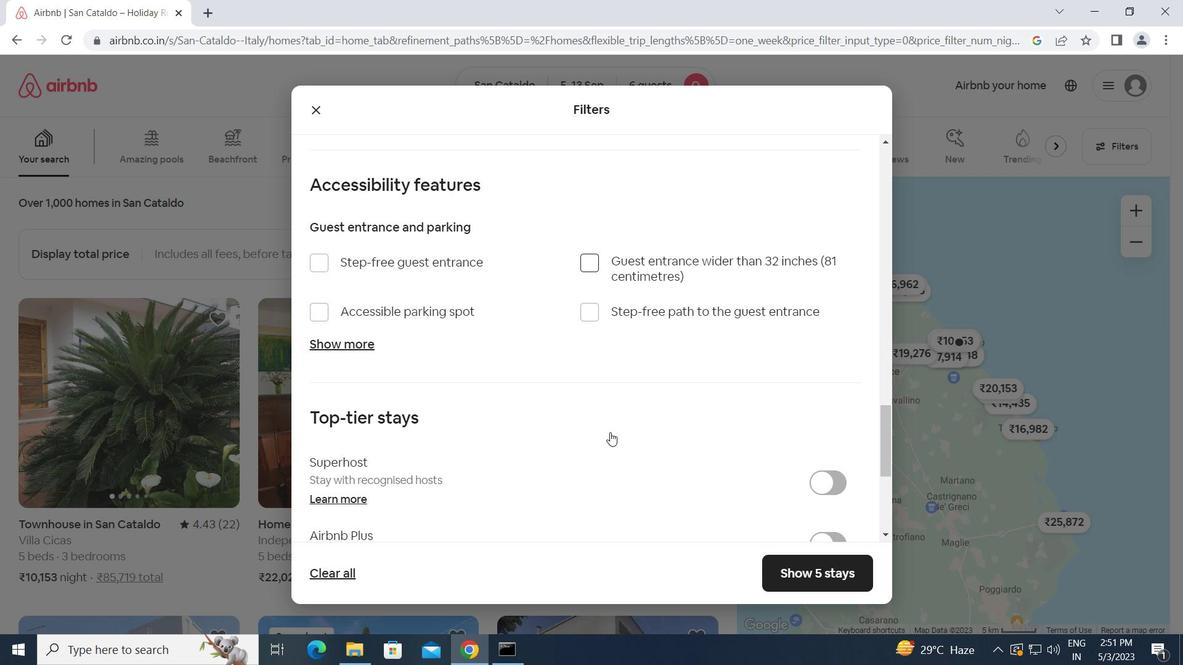 
Action: Mouse scrolled (610, 432) with delta (0, 0)
Screenshot: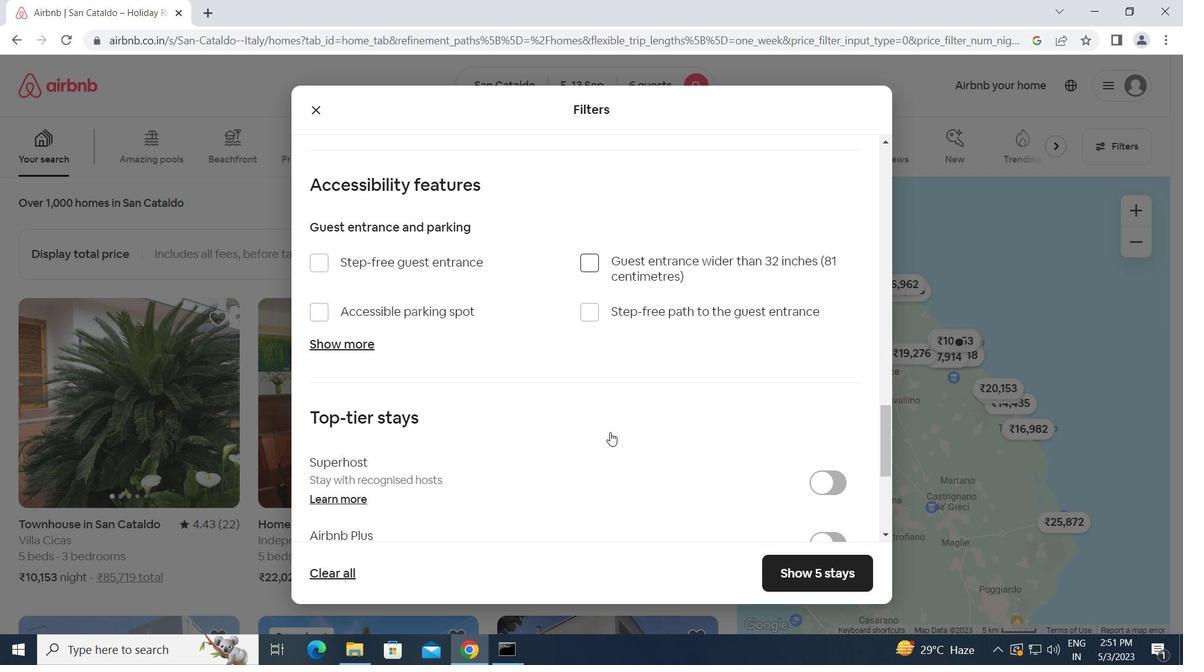 
Action: Mouse moved to (401, 471)
Screenshot: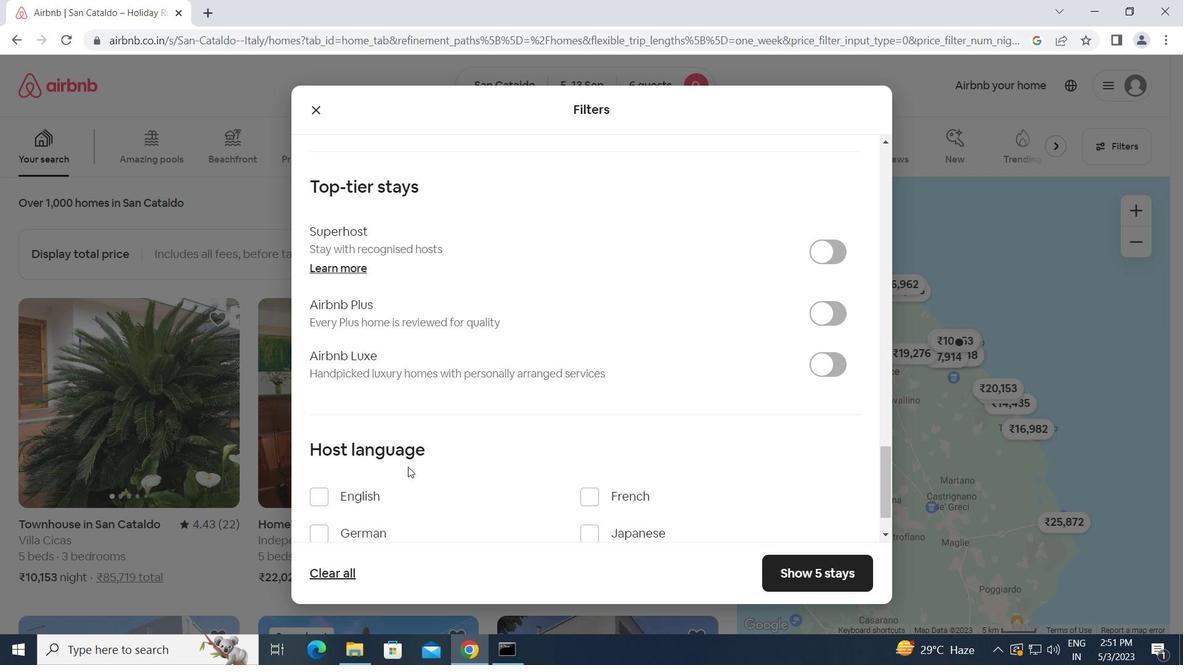 
Action: Mouse scrolled (401, 471) with delta (0, 0)
Screenshot: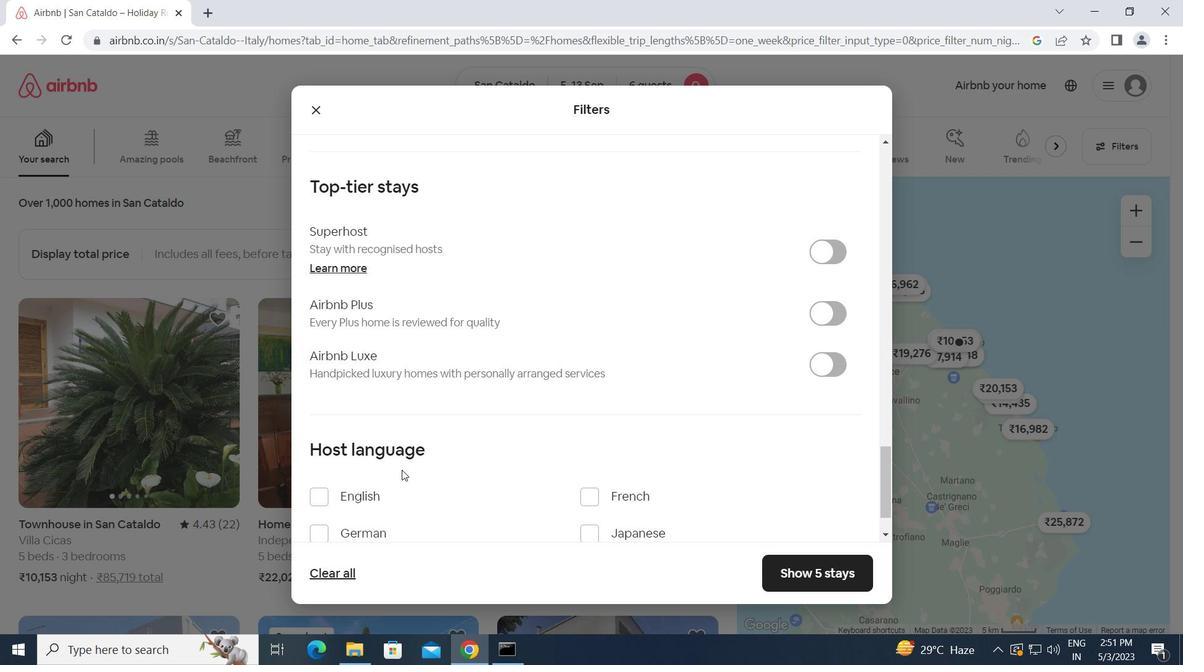 
Action: Mouse scrolled (401, 471) with delta (0, 0)
Screenshot: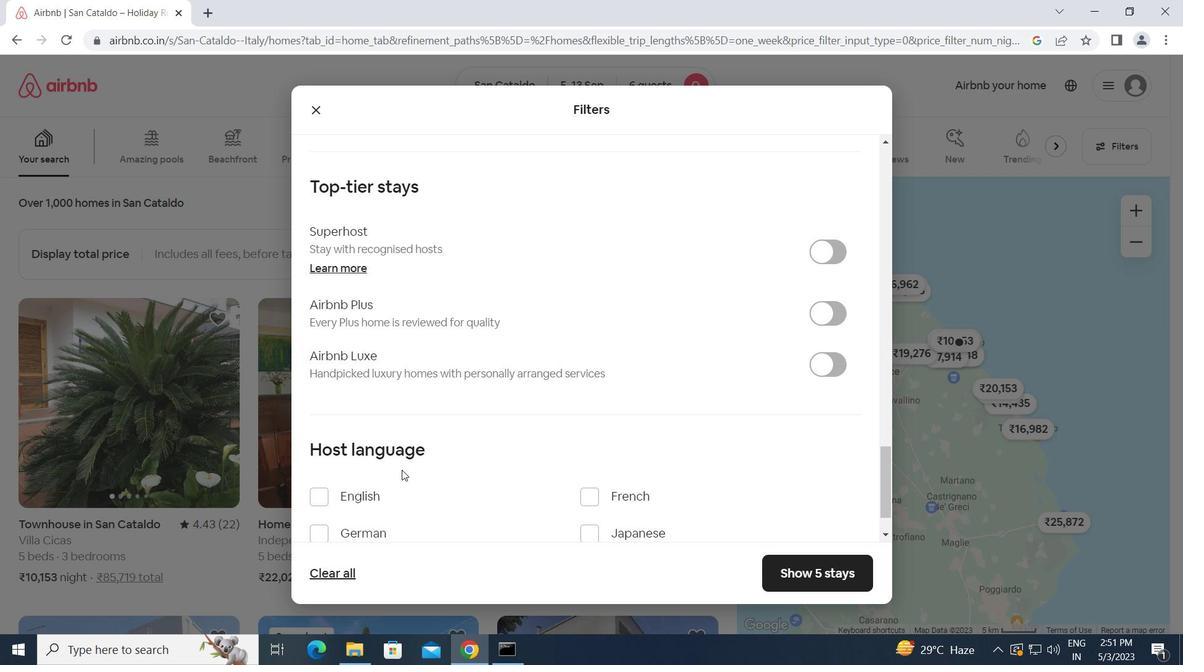 
Action: Mouse moved to (313, 427)
Screenshot: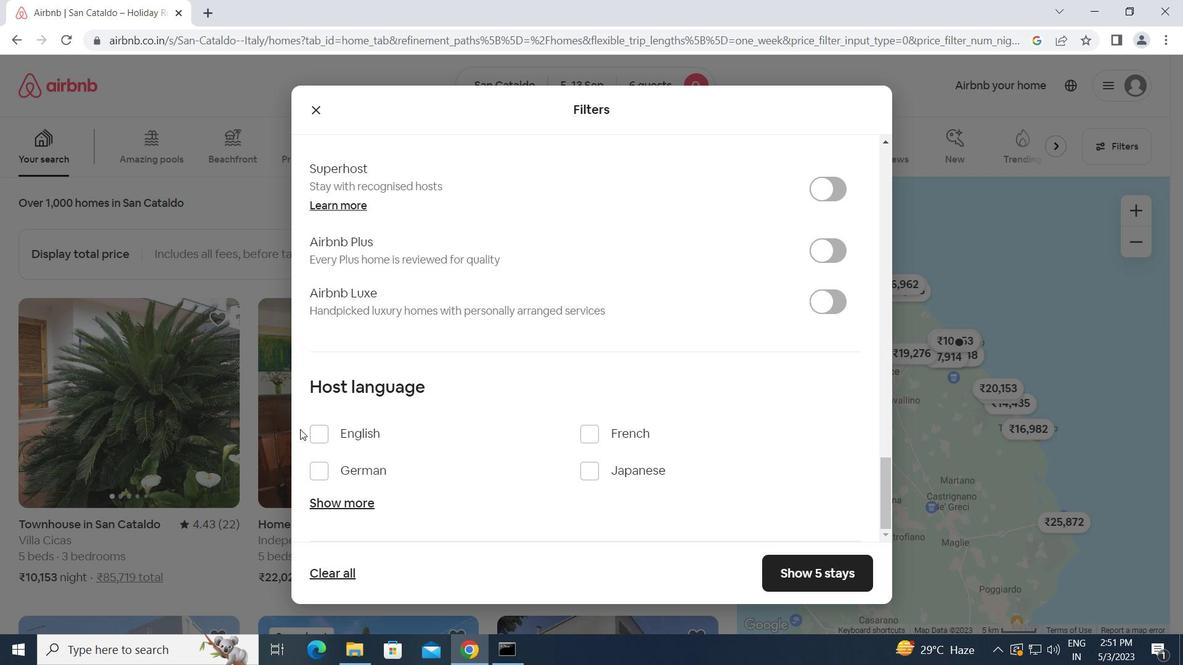 
Action: Mouse pressed left at (313, 427)
Screenshot: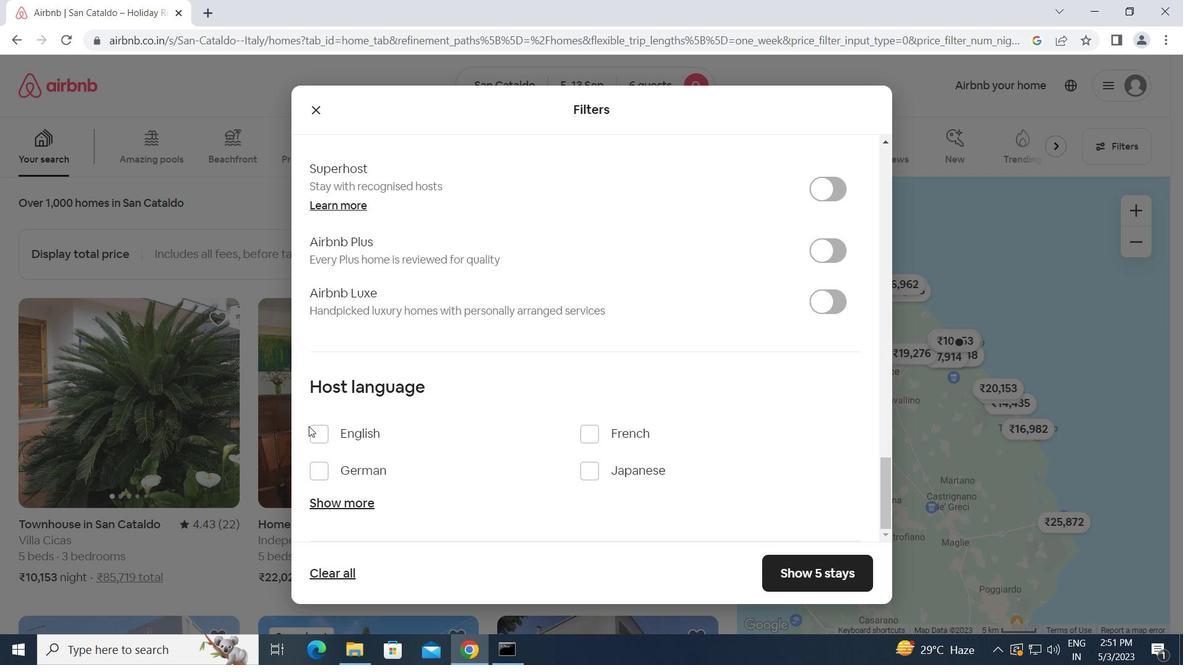
Action: Mouse moved to (791, 567)
Screenshot: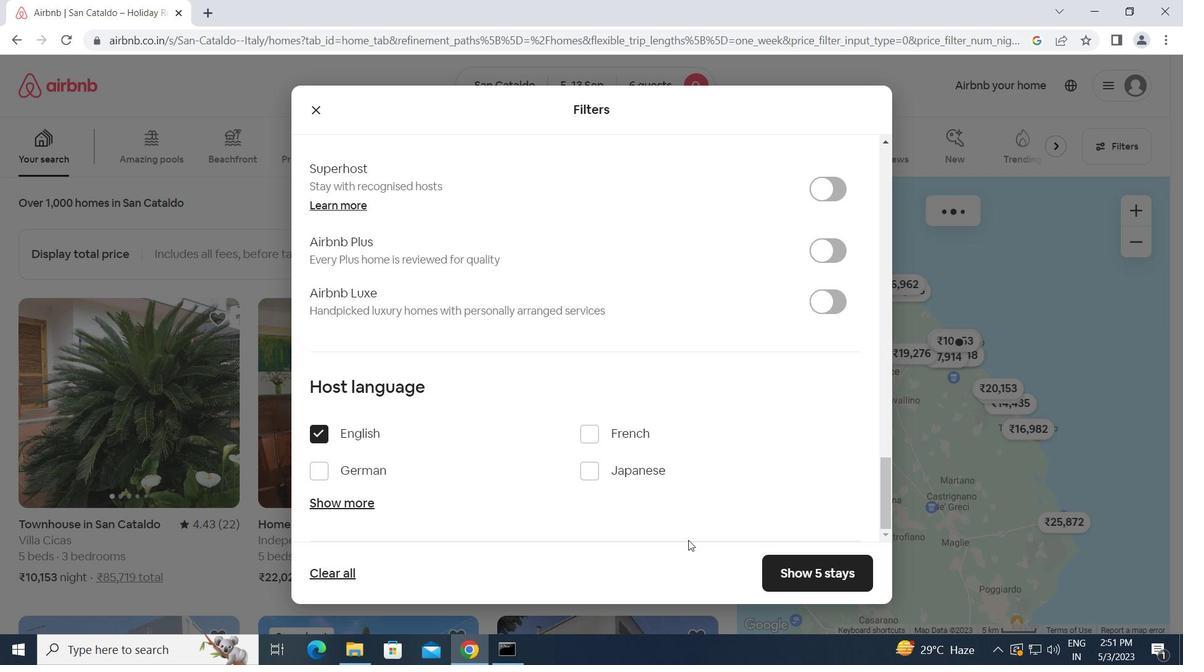 
Action: Mouse pressed left at (791, 567)
Screenshot: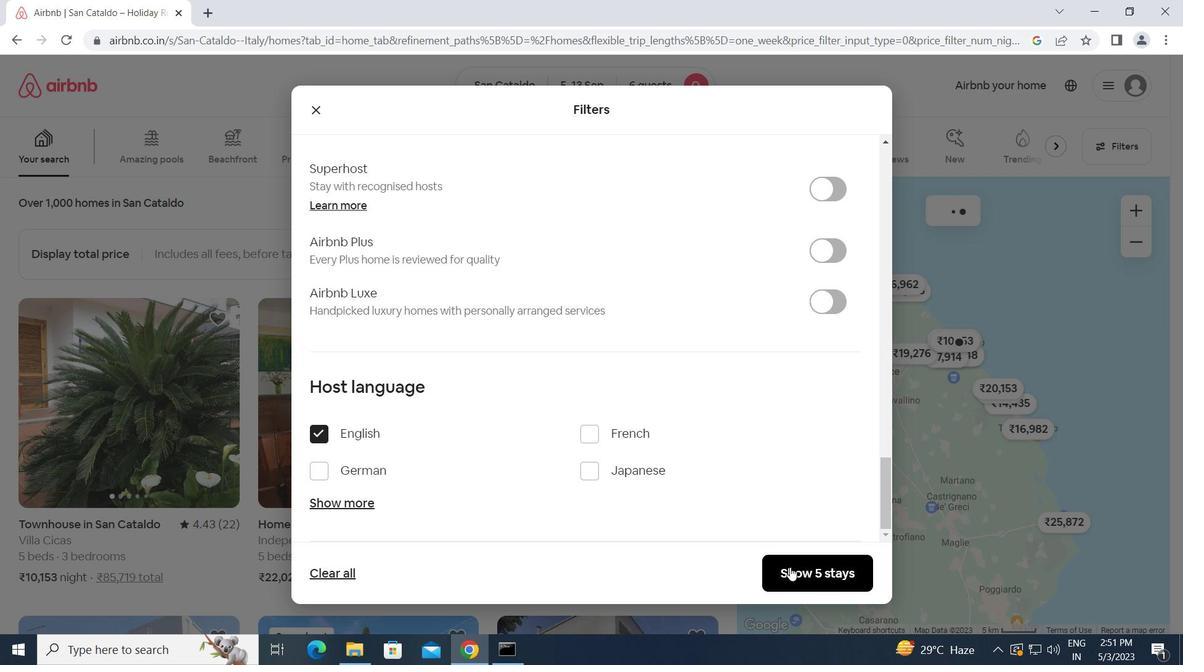 
